 Task: In the  document textbook. Add the mentioned hyperlink after third sentence in main content 'www.facebook.com' Insert the picture of  'Indian Cricket Team' with name   Indian Cricket Team.png  Change shape height to 2.4
Action: Mouse moved to (284, 153)
Screenshot: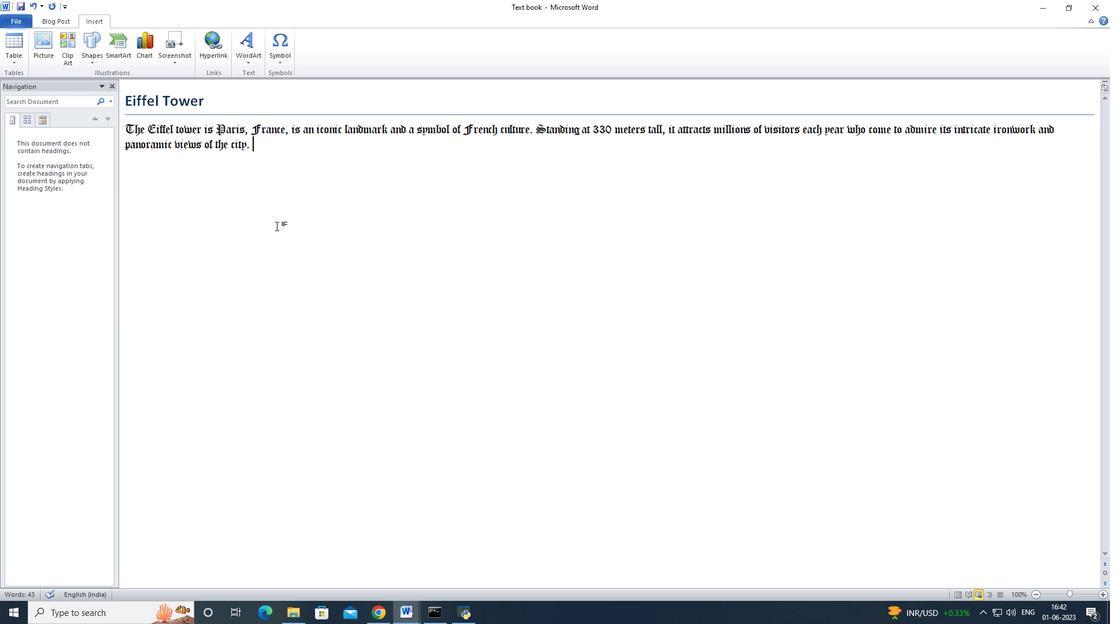 
Action: Mouse pressed left at (284, 153)
Screenshot: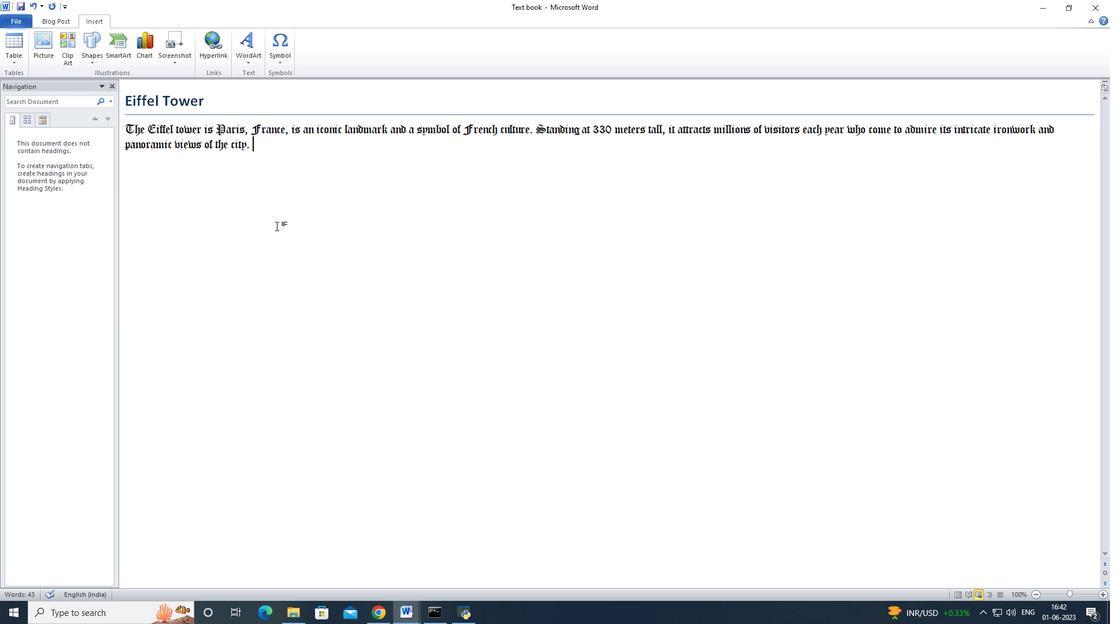 
Action: Mouse moved to (277, 157)
Screenshot: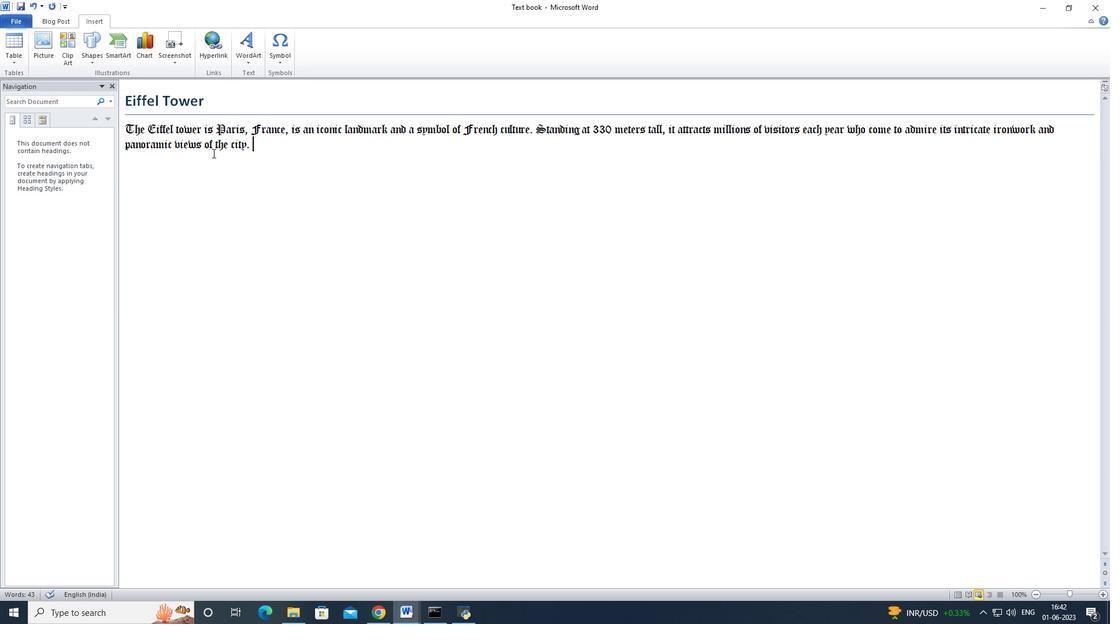 
Action: Mouse pressed left at (277, 157)
Screenshot: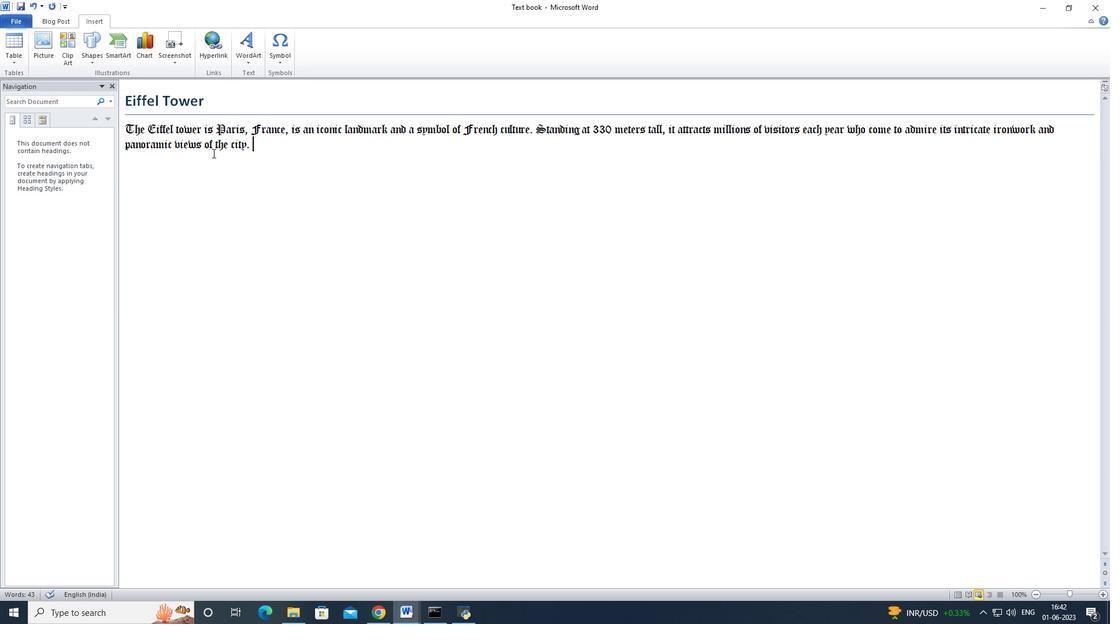 
Action: Mouse moved to (247, 146)
Screenshot: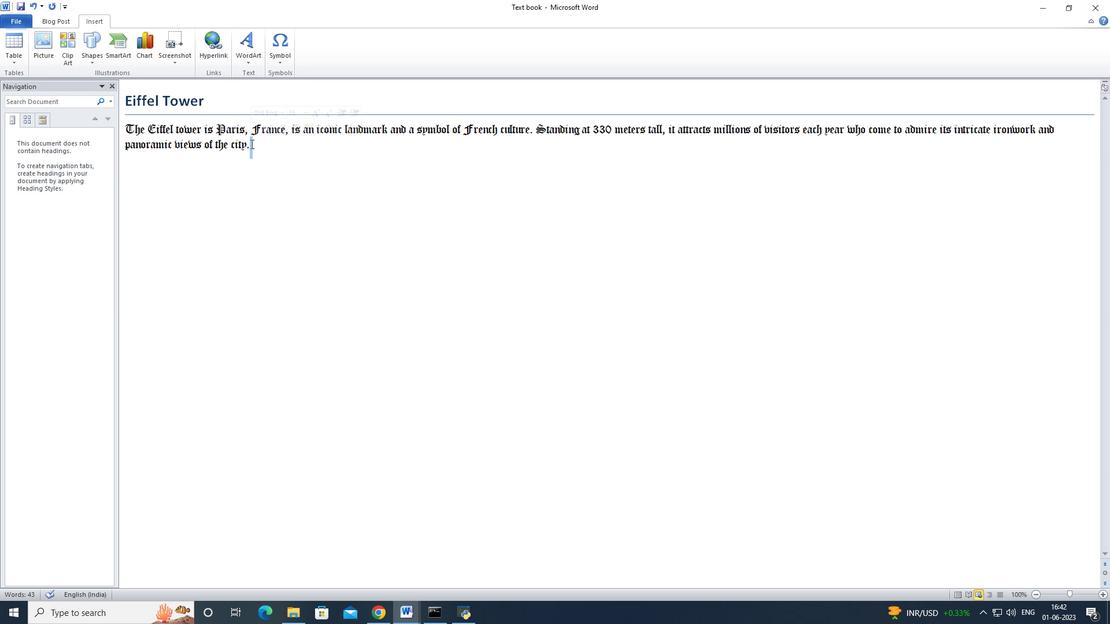 
Action: Mouse pressed left at (247, 146)
Screenshot: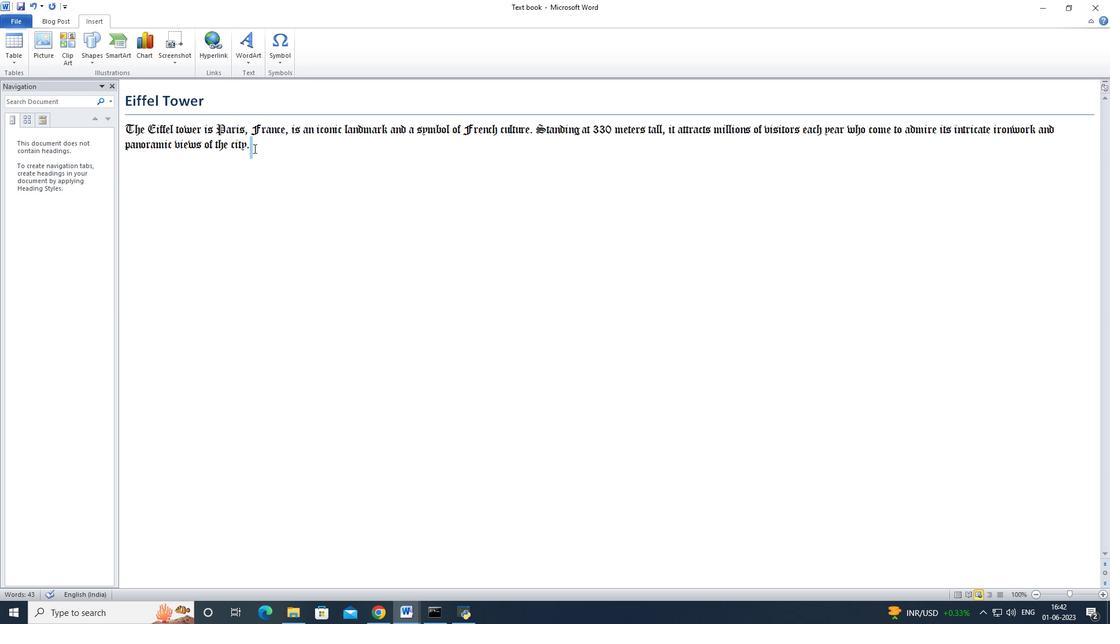 
Action: Mouse moved to (253, 146)
Screenshot: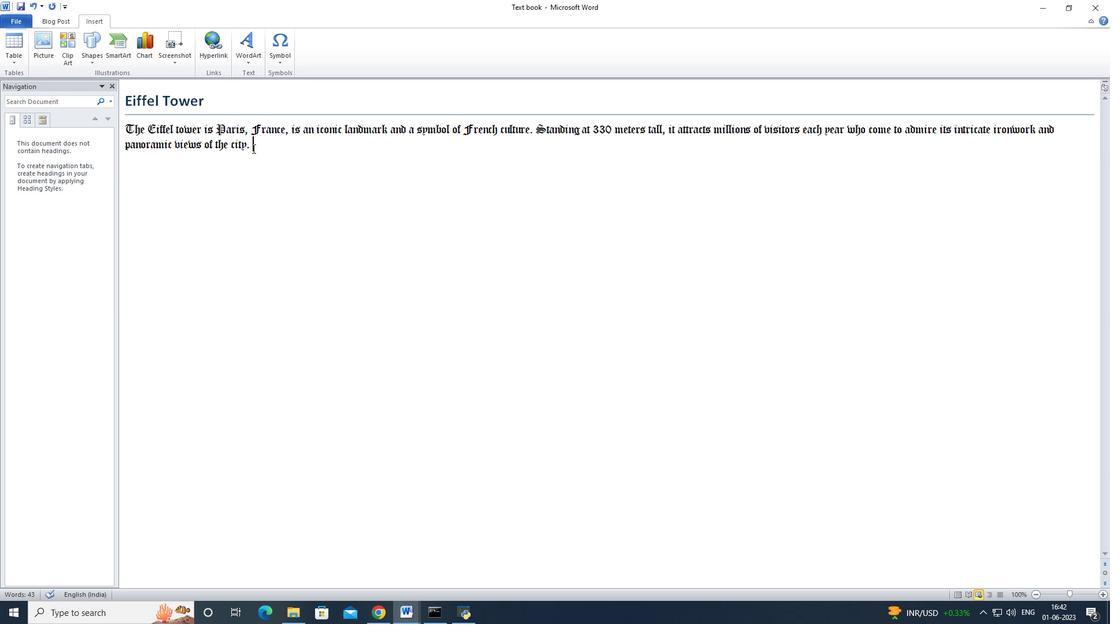 
Action: Mouse pressed left at (253, 146)
Screenshot: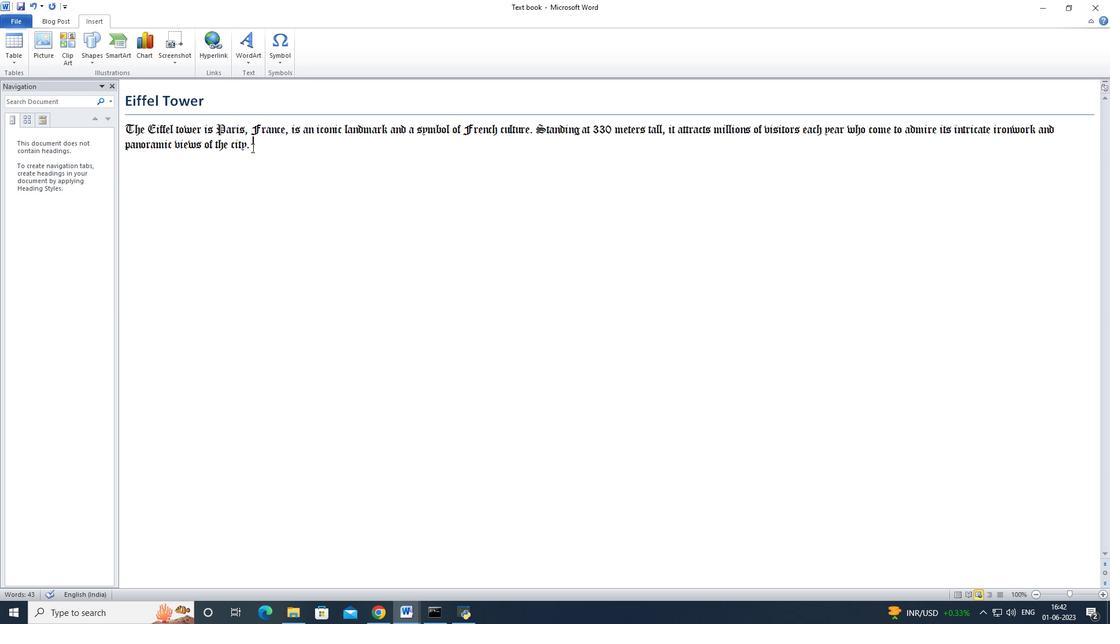 
Action: Mouse moved to (97, 22)
Screenshot: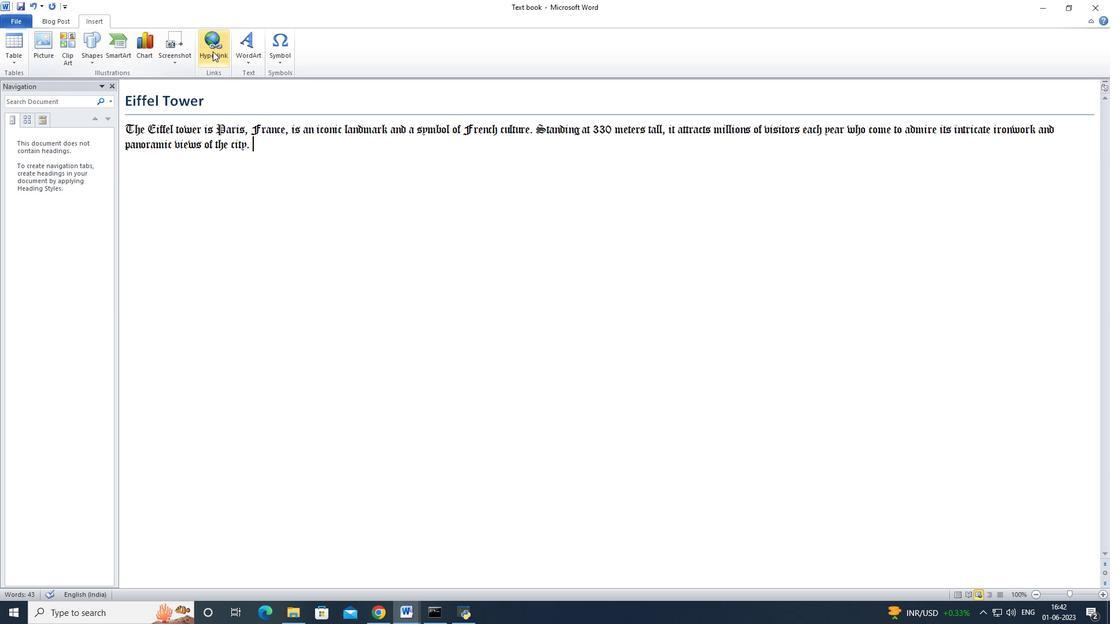 
Action: Mouse pressed left at (97, 22)
Screenshot: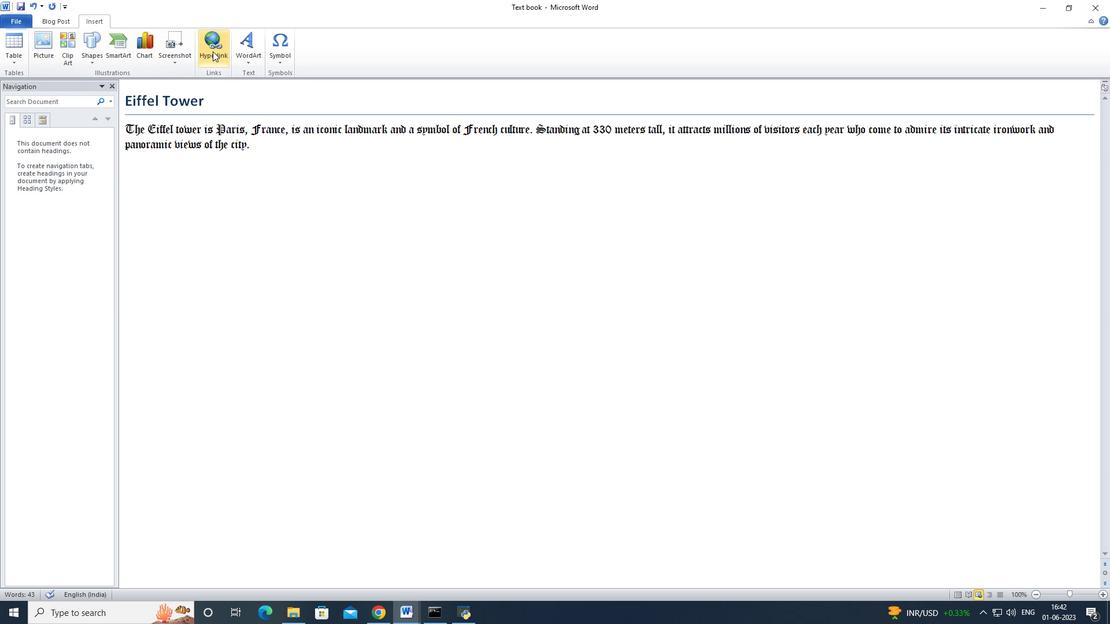 
Action: Mouse moved to (204, 60)
Screenshot: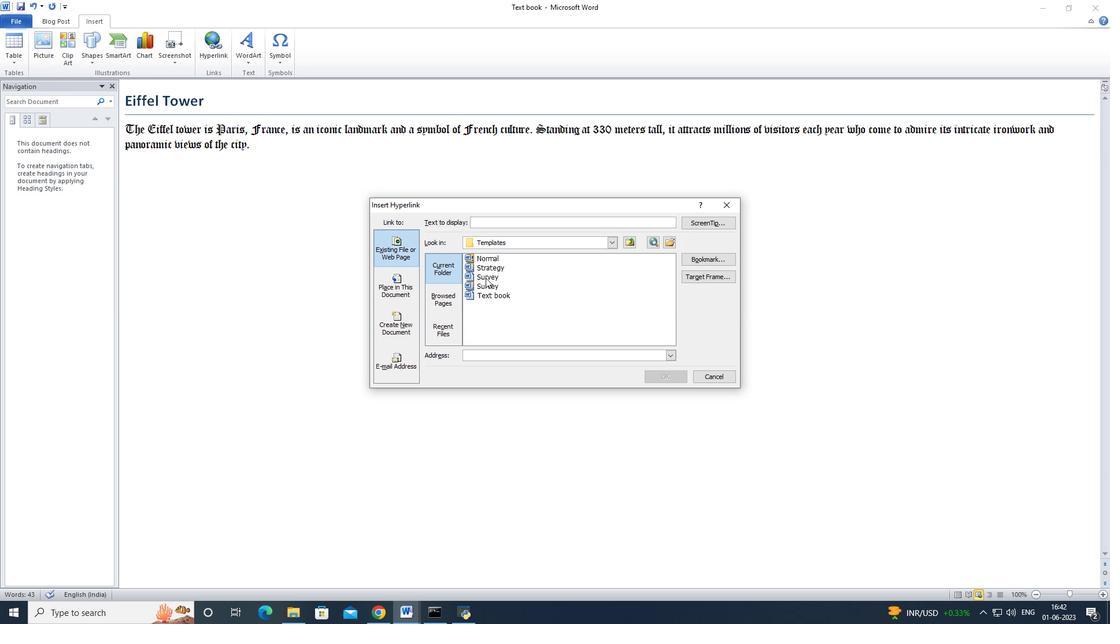 
Action: Mouse pressed left at (204, 60)
Screenshot: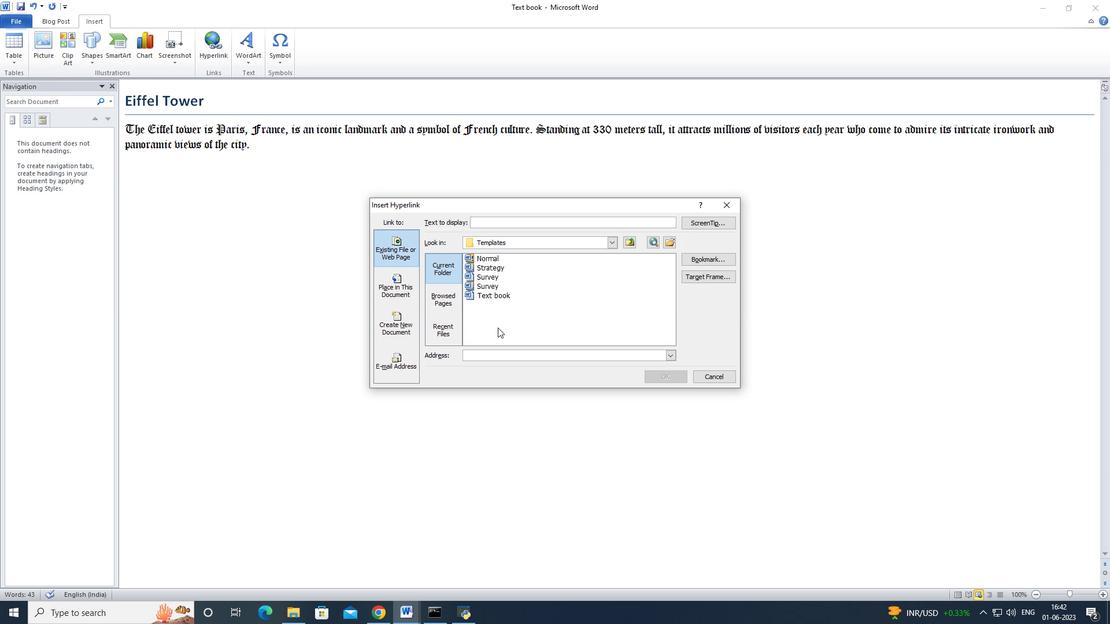 
Action: Key pressed www.fa
Screenshot: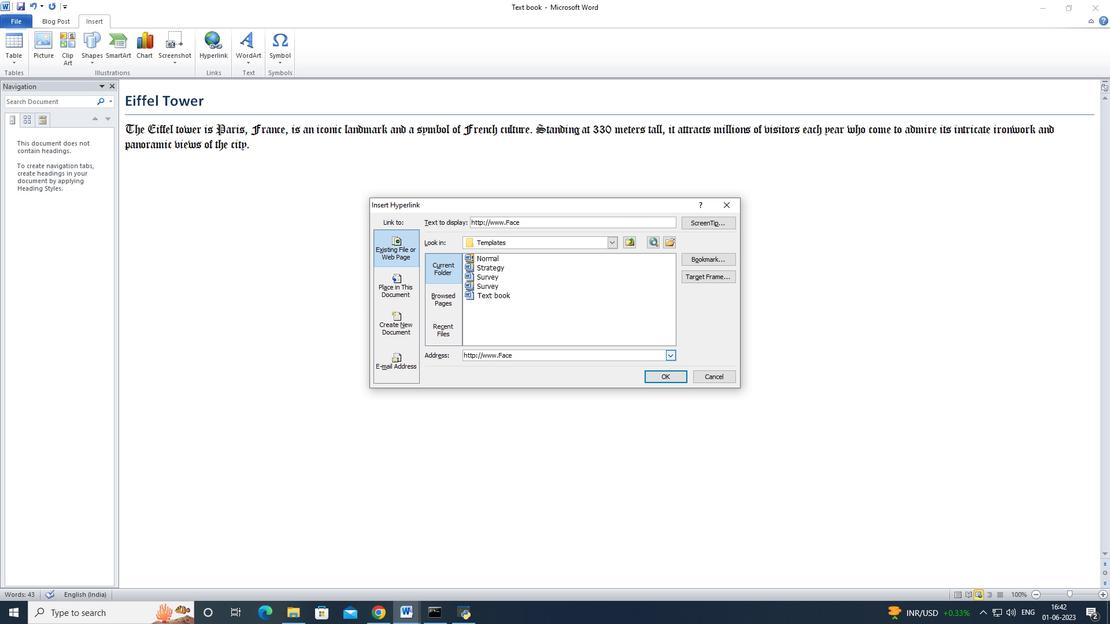 
Action: Mouse moved to (251, 144)
Screenshot: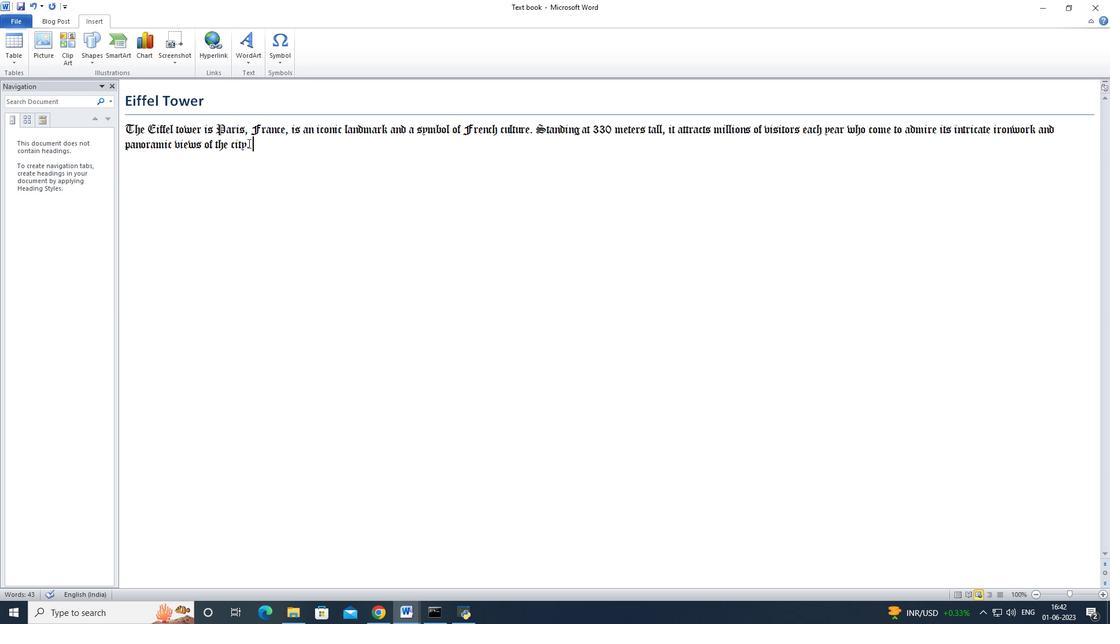 
Action: Mouse pressed left at (251, 144)
Screenshot: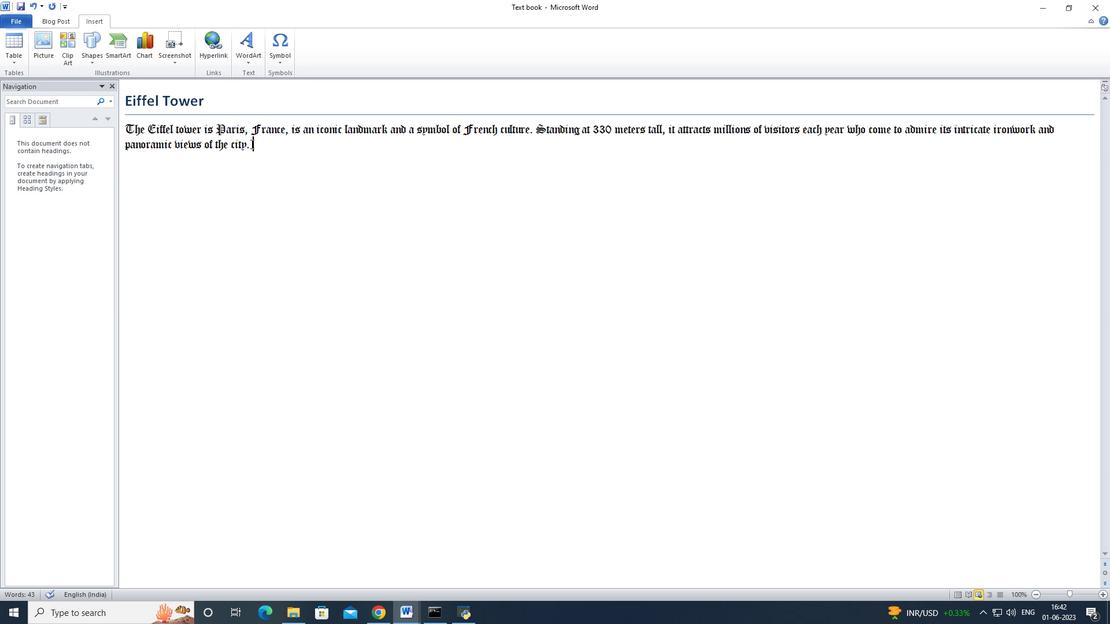 
Action: Mouse moved to (253, 148)
Screenshot: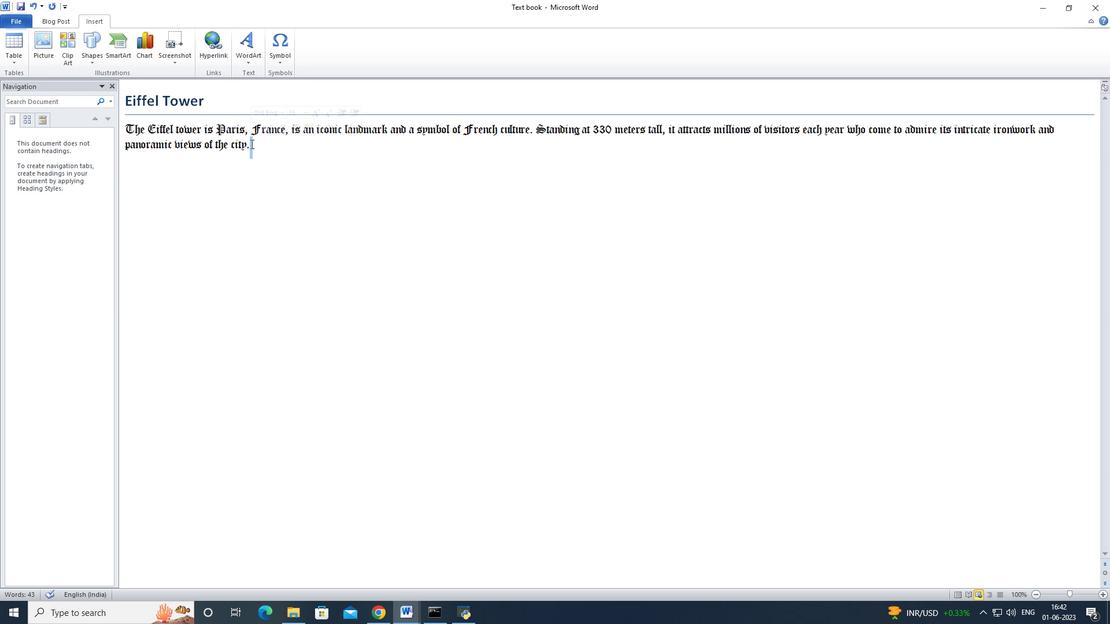 
Action: Mouse pressed left at (253, 148)
Screenshot: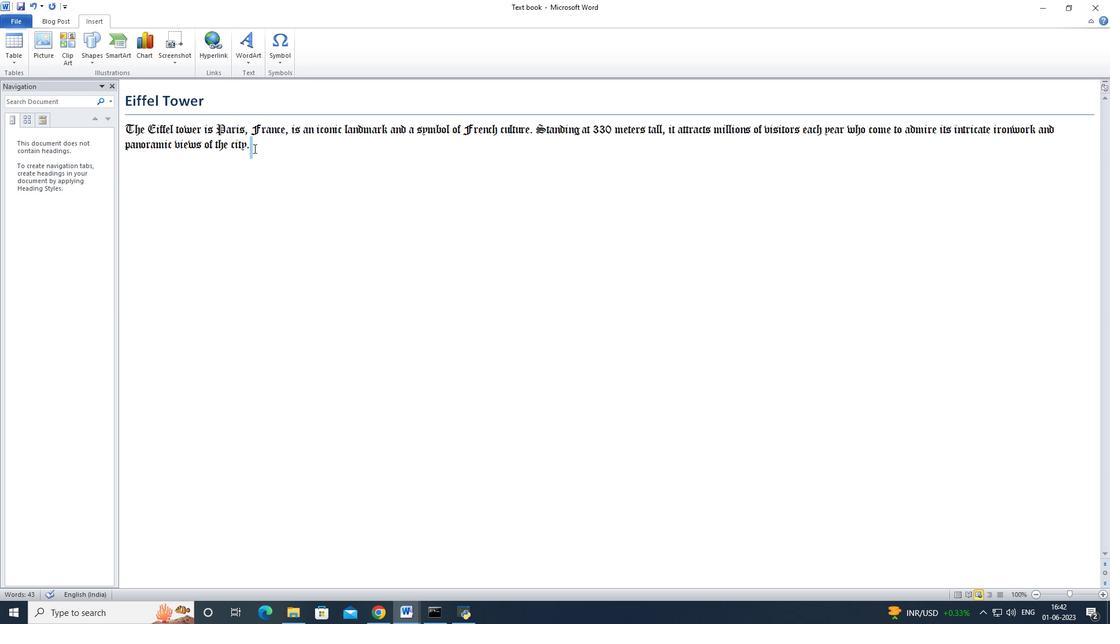 
Action: Mouse moved to (212, 51)
Screenshot: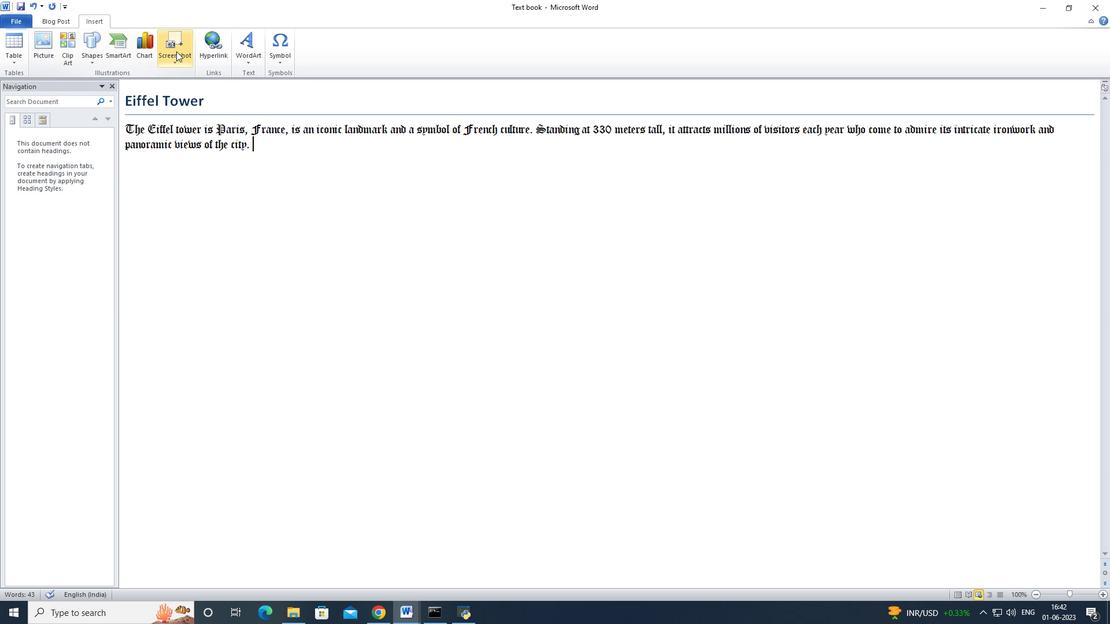 
Action: Mouse pressed left at (212, 51)
Screenshot: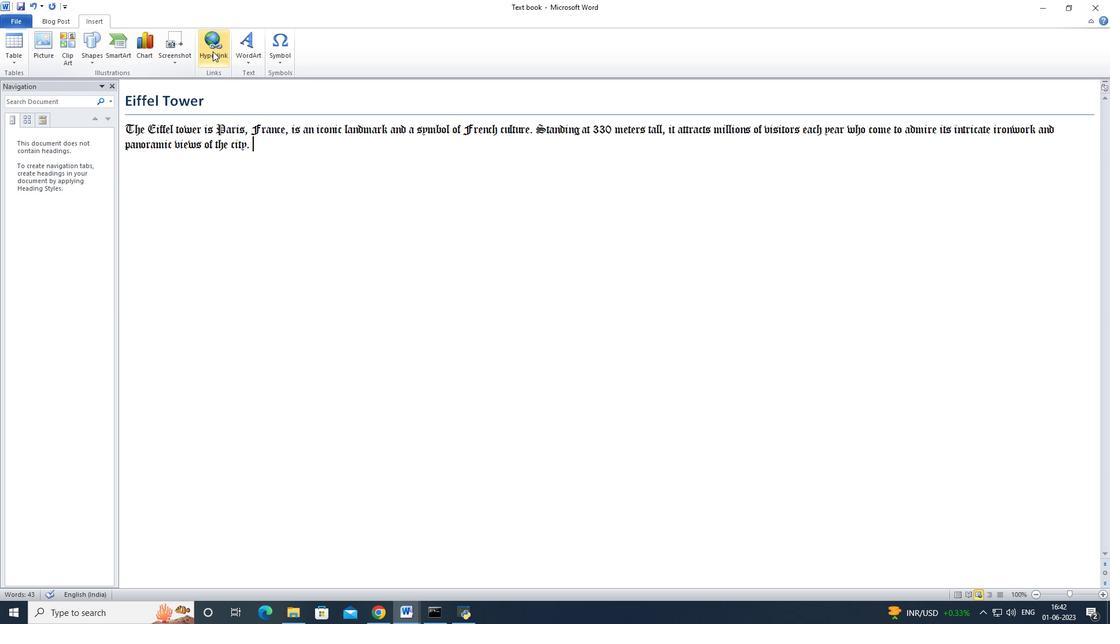 
Action: Mouse moved to (499, 352)
Screenshot: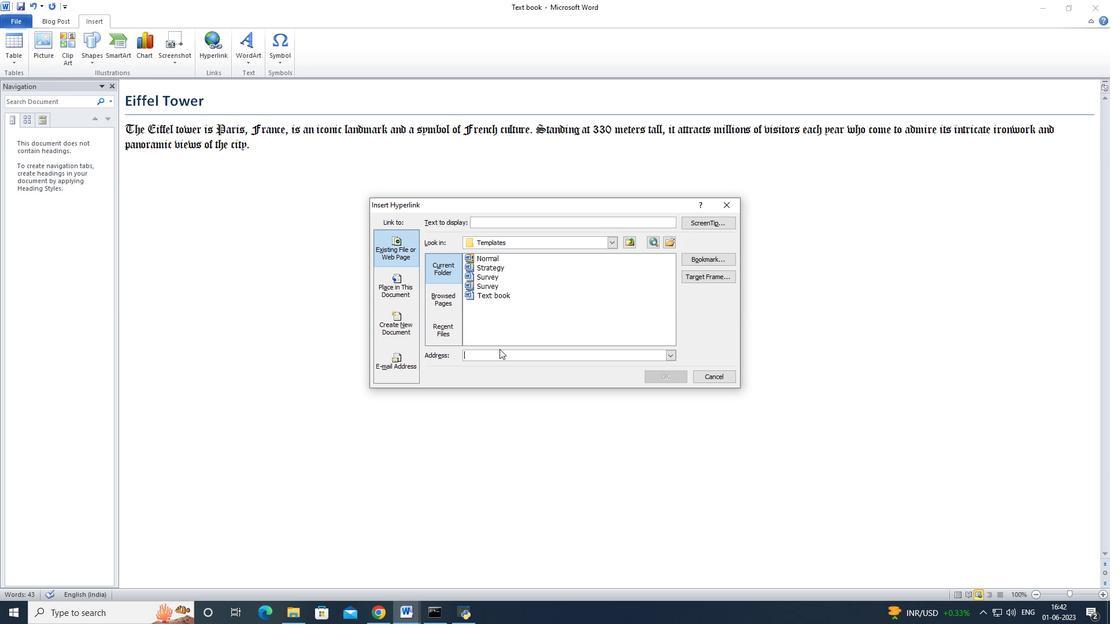 
Action: Mouse pressed left at (499, 352)
Screenshot: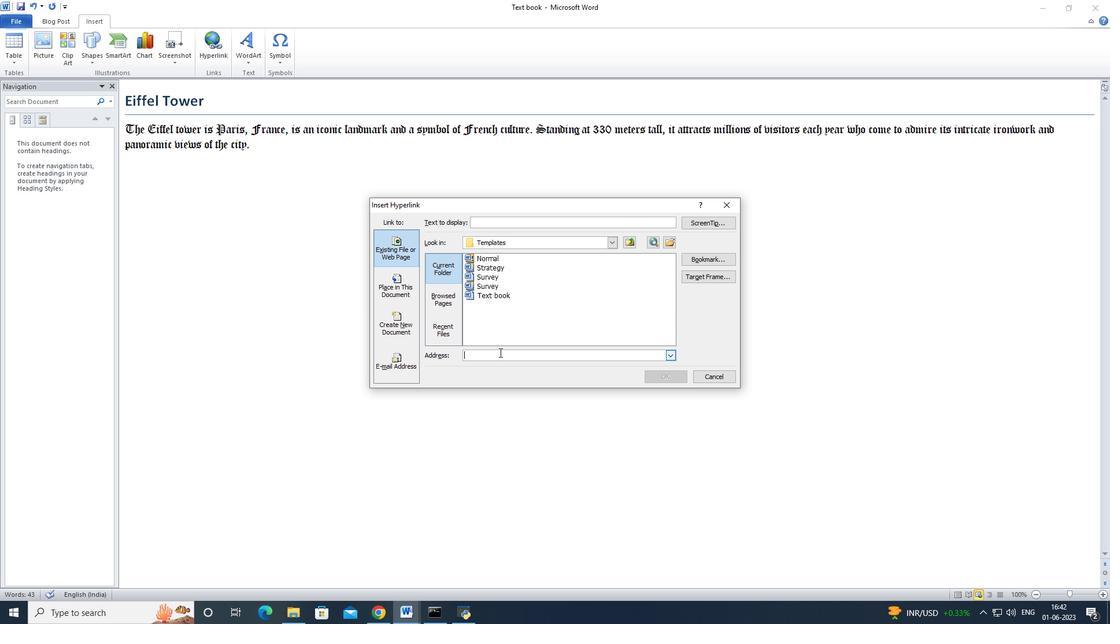 
Action: Key pressed www.<Key.space><Key.backspace><Key.shift><Key.shift><Key.shift><Key.shift><Key.shift>Facebook.com
Screenshot: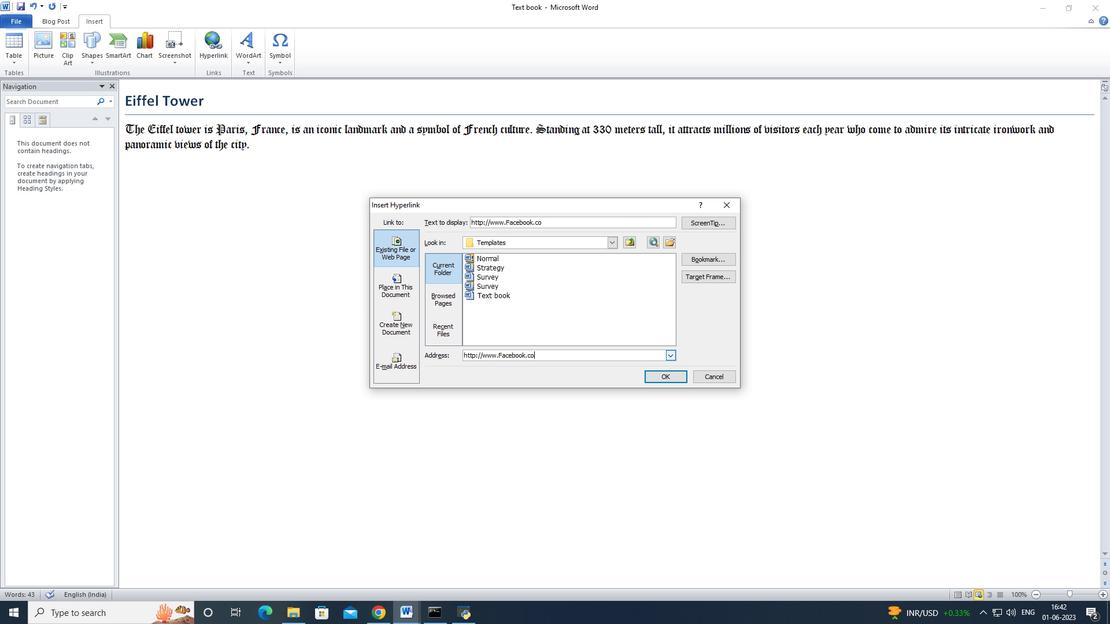 
Action: Mouse moved to (662, 381)
Screenshot: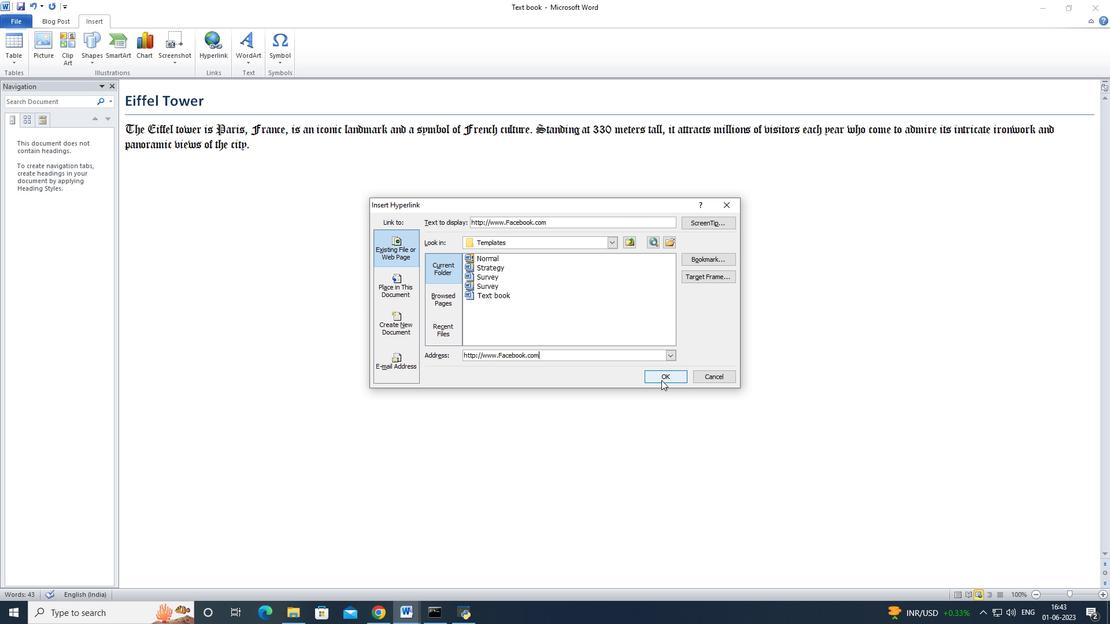
Action: Mouse pressed left at (662, 381)
Screenshot: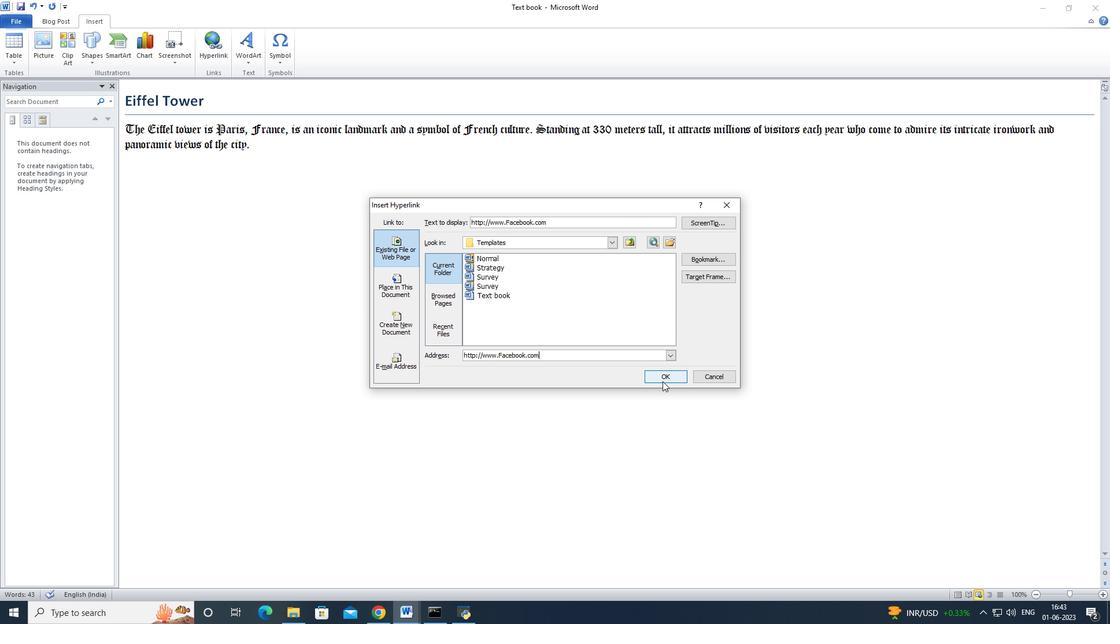 
Action: Mouse moved to (45, 57)
Screenshot: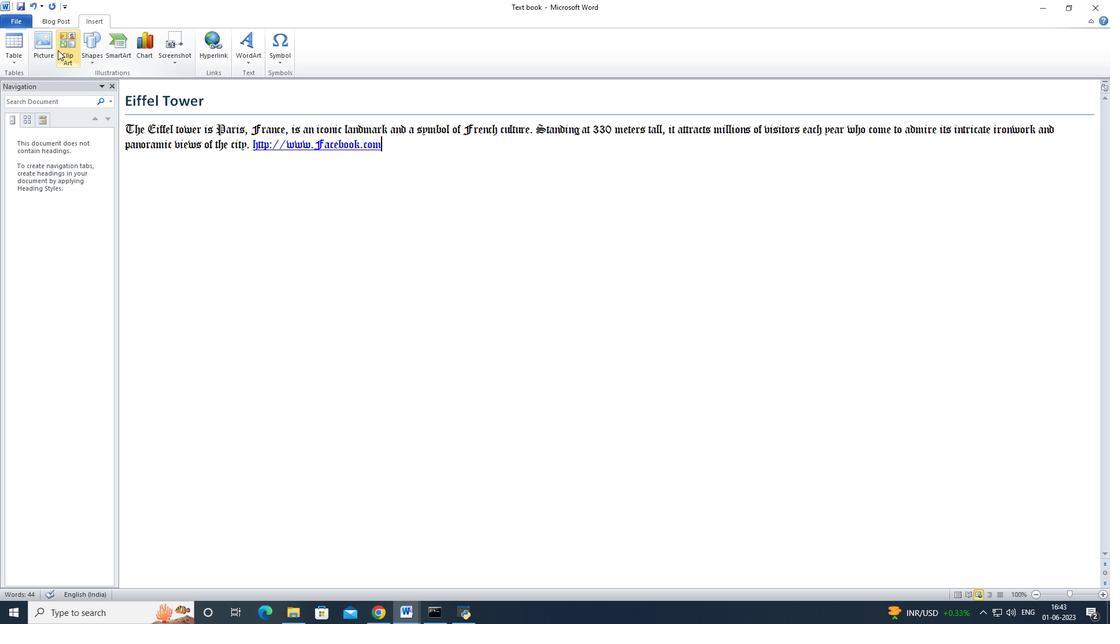 
Action: Mouse pressed left at (45, 57)
Screenshot: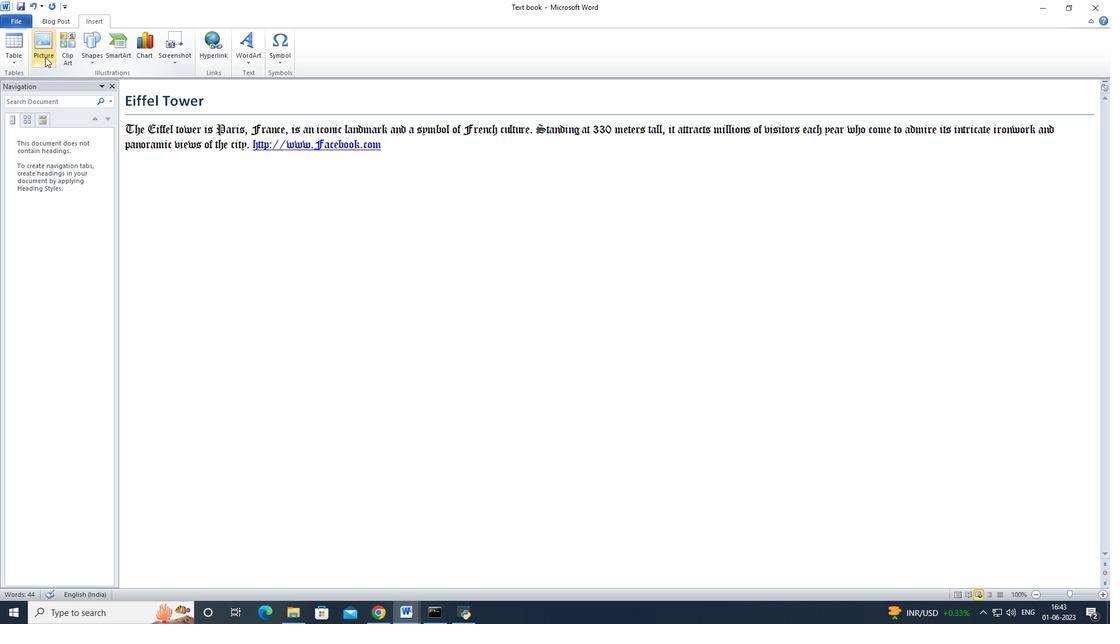
Action: Mouse moved to (220, 110)
Screenshot: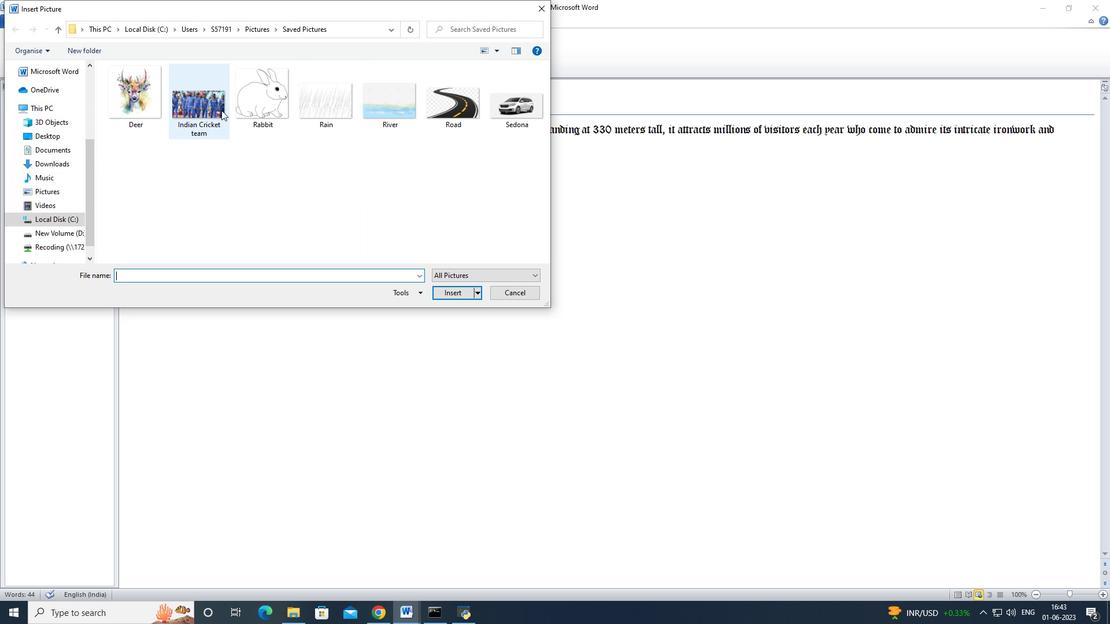 
Action: Mouse pressed left at (220, 110)
Screenshot: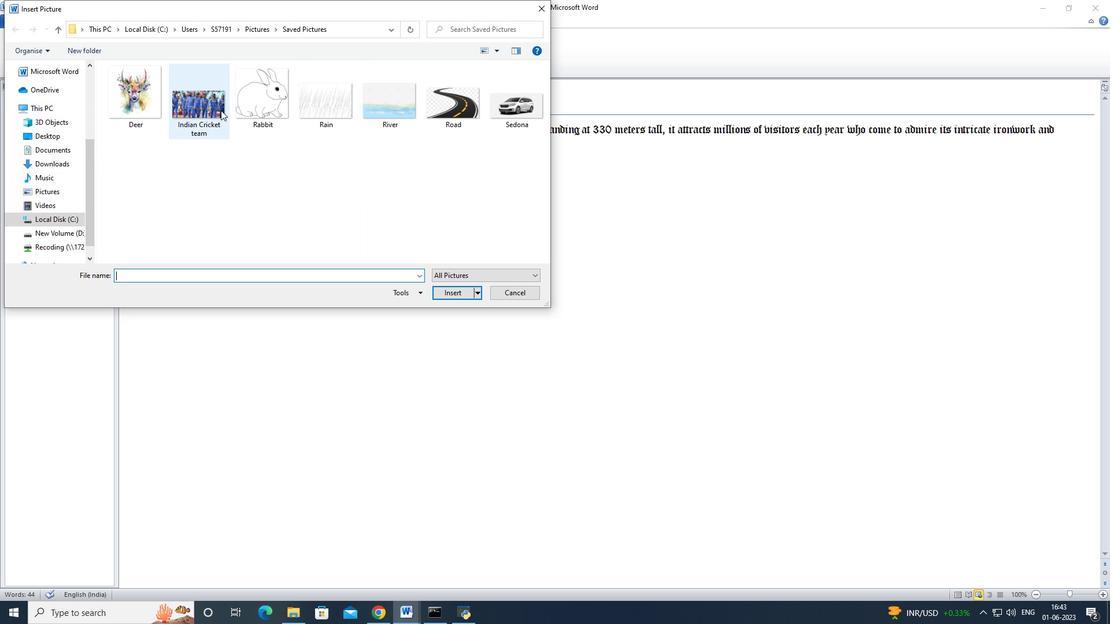 
Action: Mouse moved to (462, 297)
Screenshot: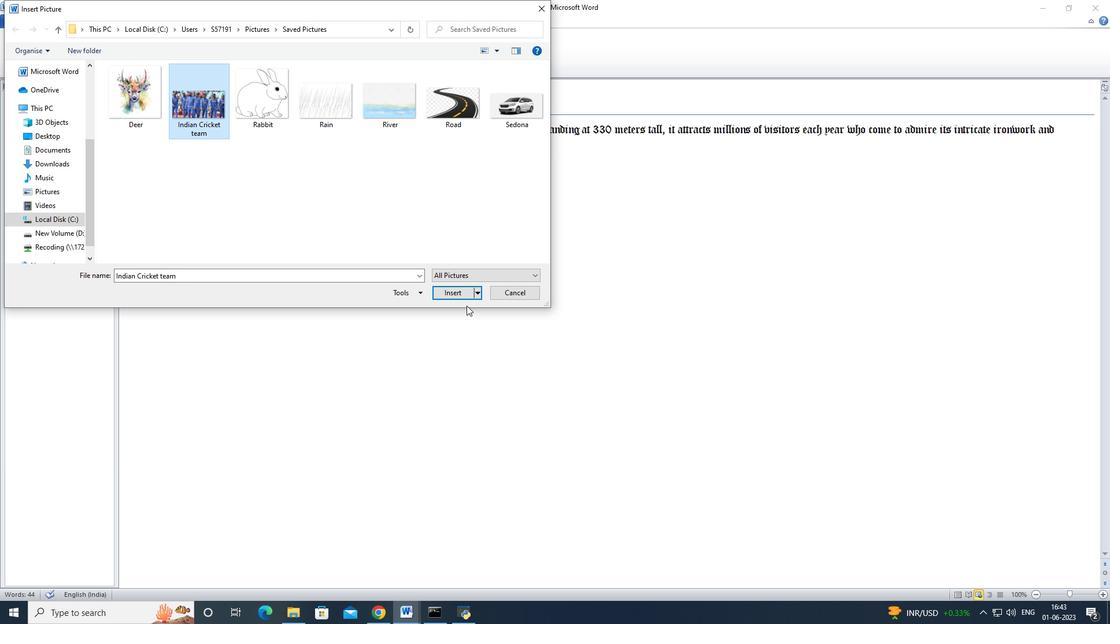 
Action: Mouse pressed left at (462, 297)
Screenshot: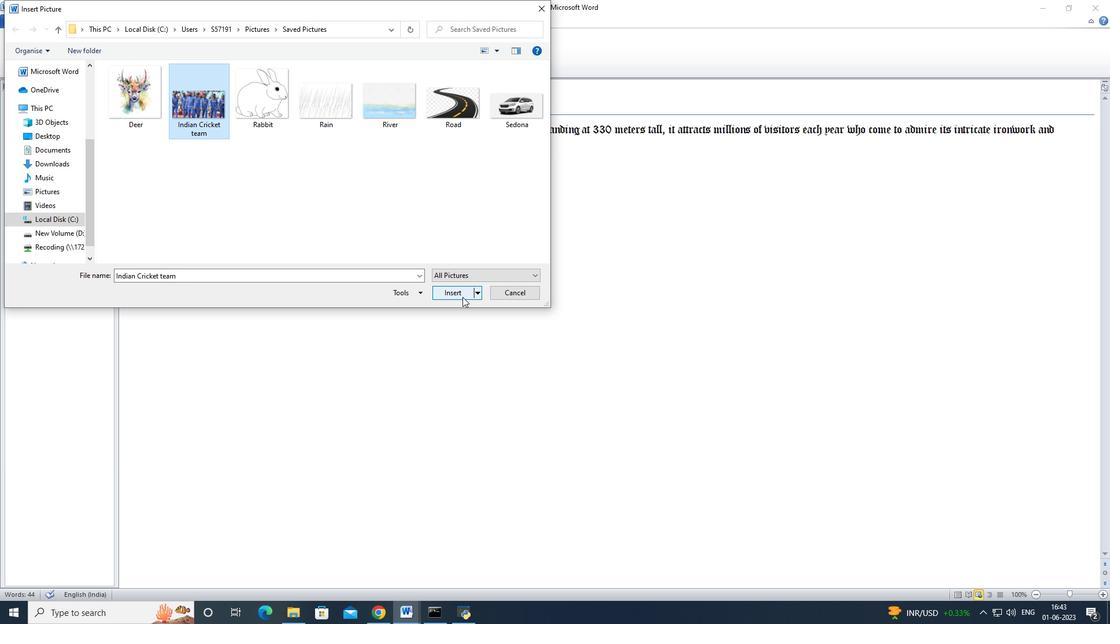 
Action: Mouse moved to (1083, 37)
Screenshot: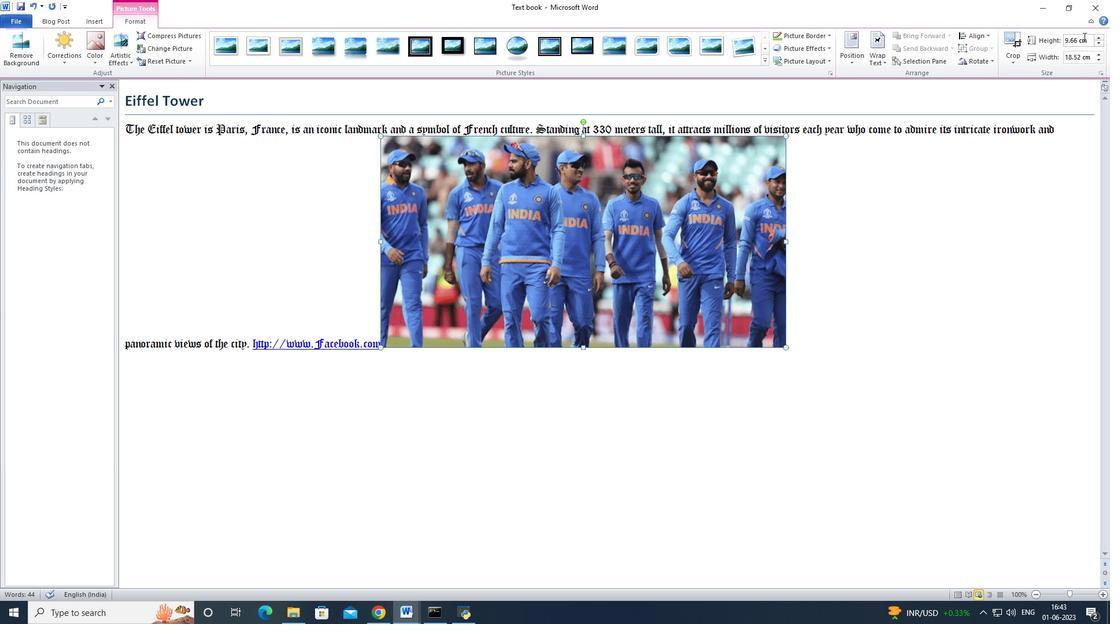 
Action: Mouse pressed left at (1083, 37)
Screenshot: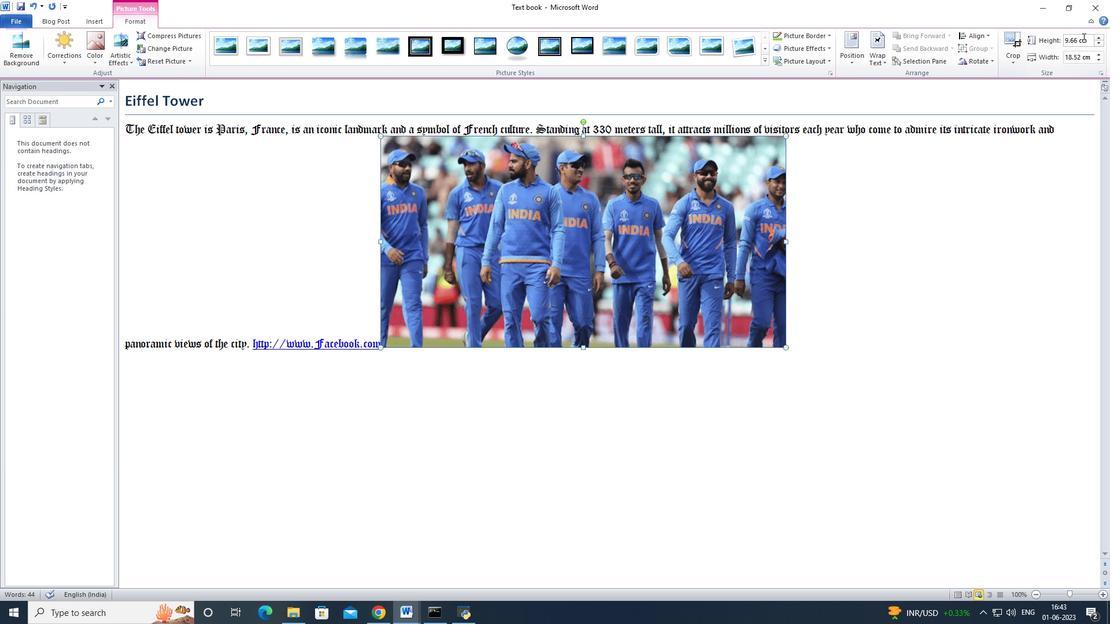 
Action: Key pressed 2.4<Key.enter>
Screenshot: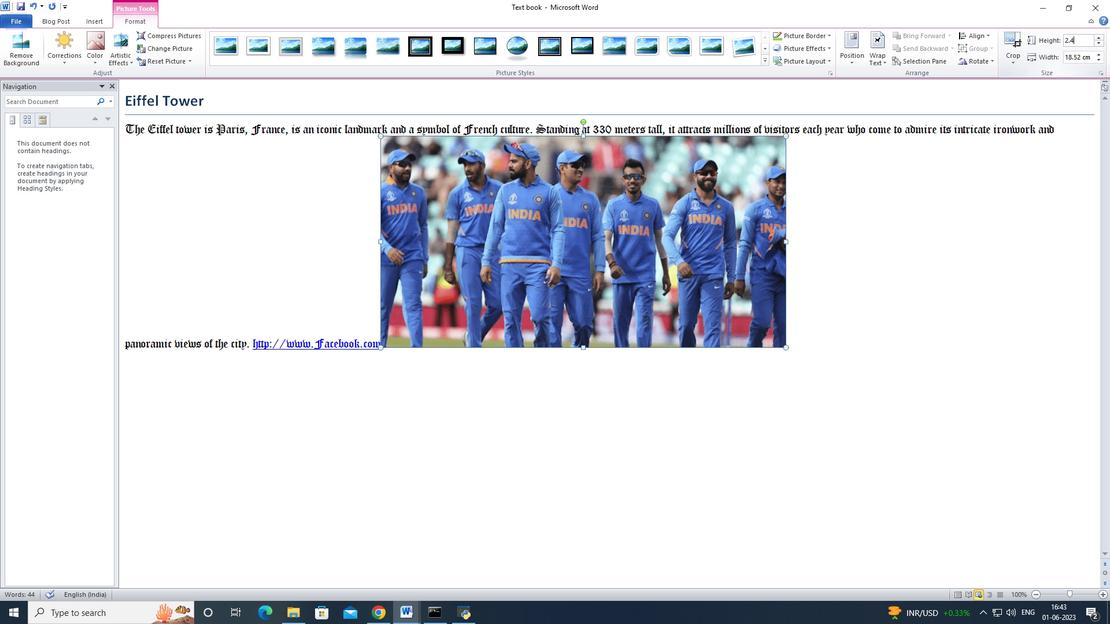 
Action: Mouse moved to (876, 57)
Screenshot: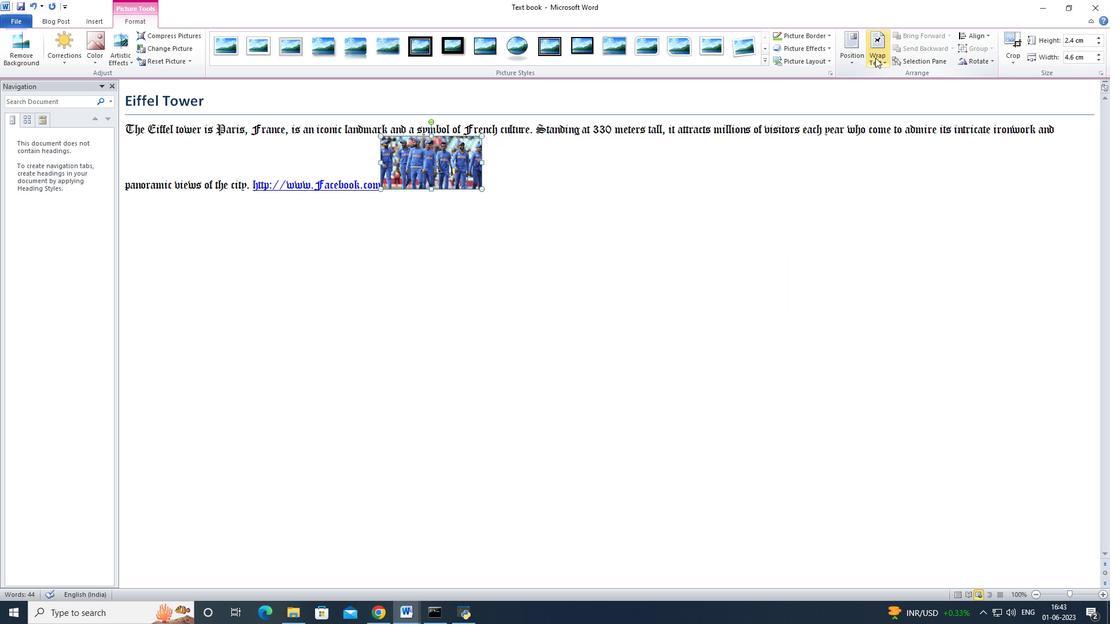 
Action: Mouse pressed left at (876, 57)
Screenshot: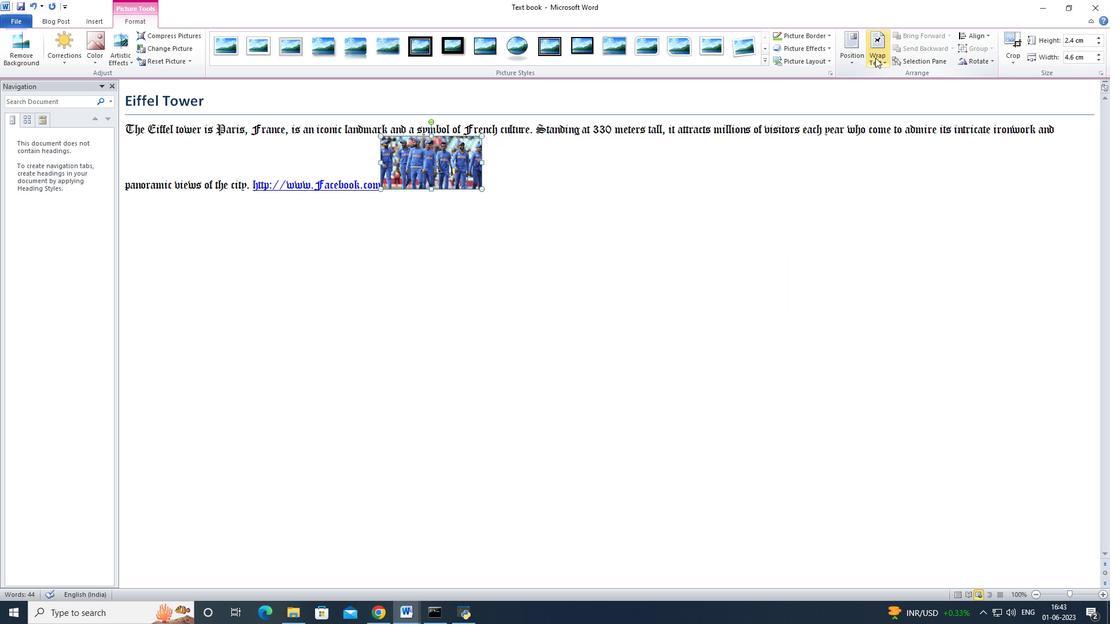 
Action: Mouse moved to (912, 189)
Screenshot: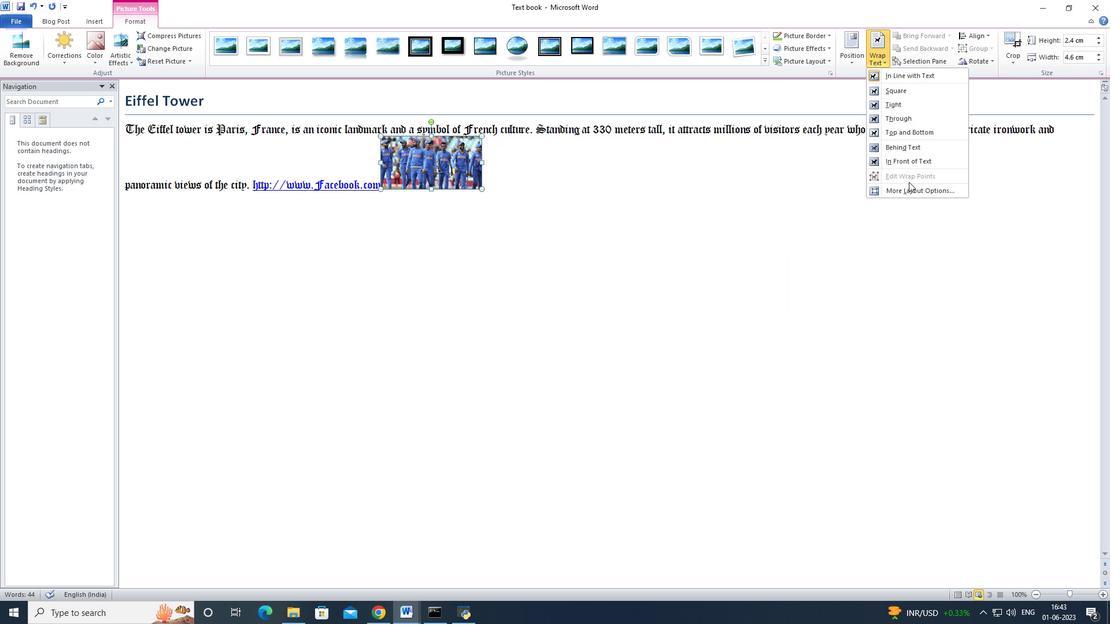 
Action: Mouse pressed left at (912, 189)
Screenshot: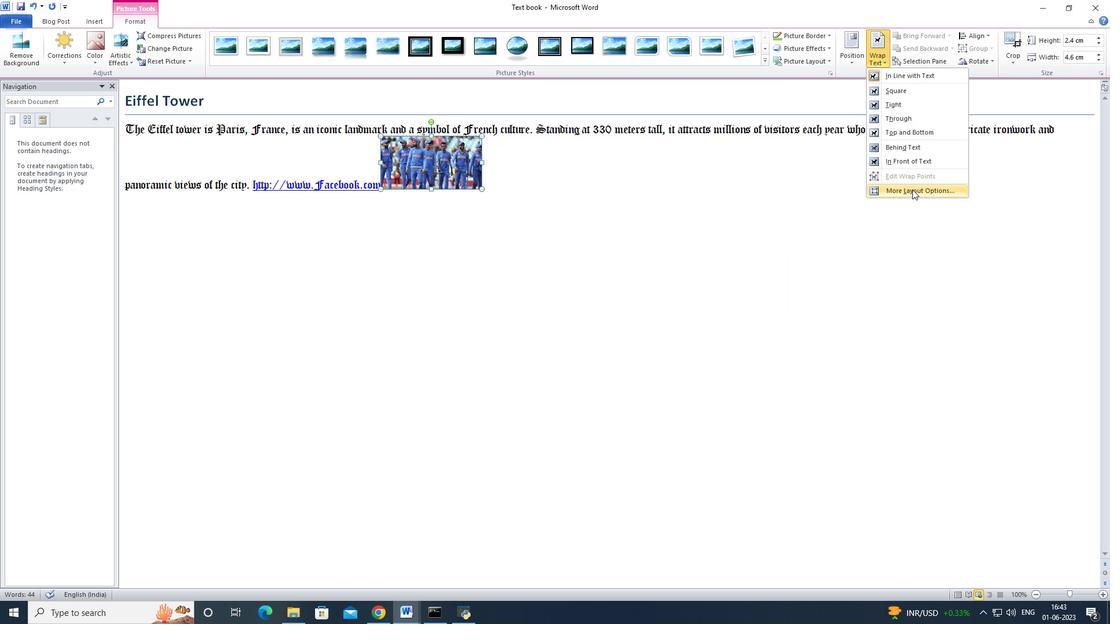 
Action: Mouse moved to (510, 268)
Screenshot: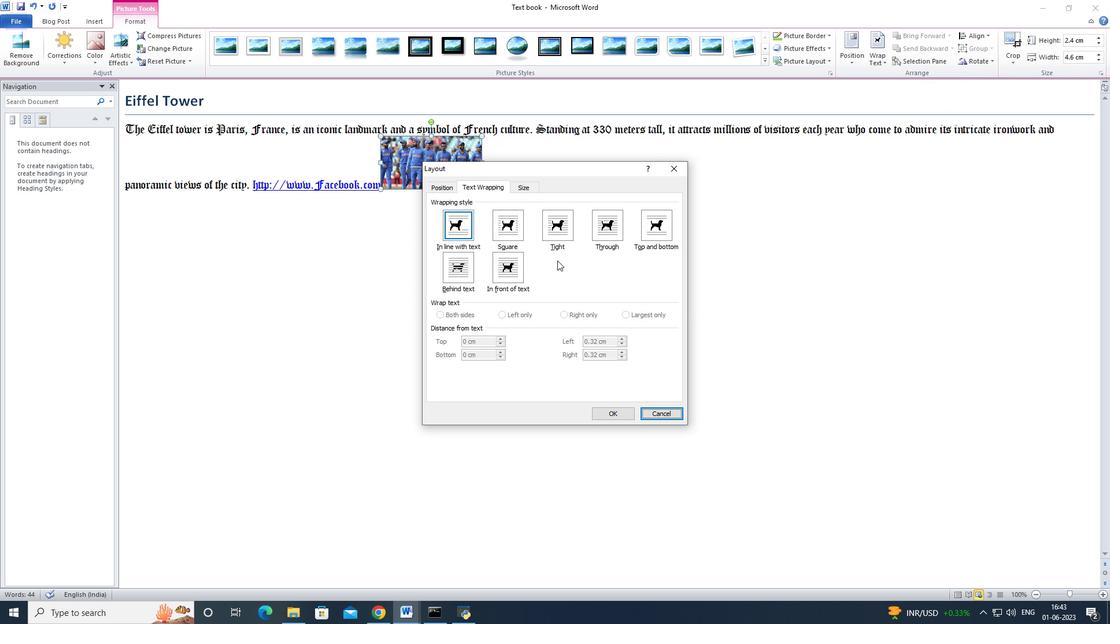 
Action: Mouse pressed left at (510, 268)
Screenshot: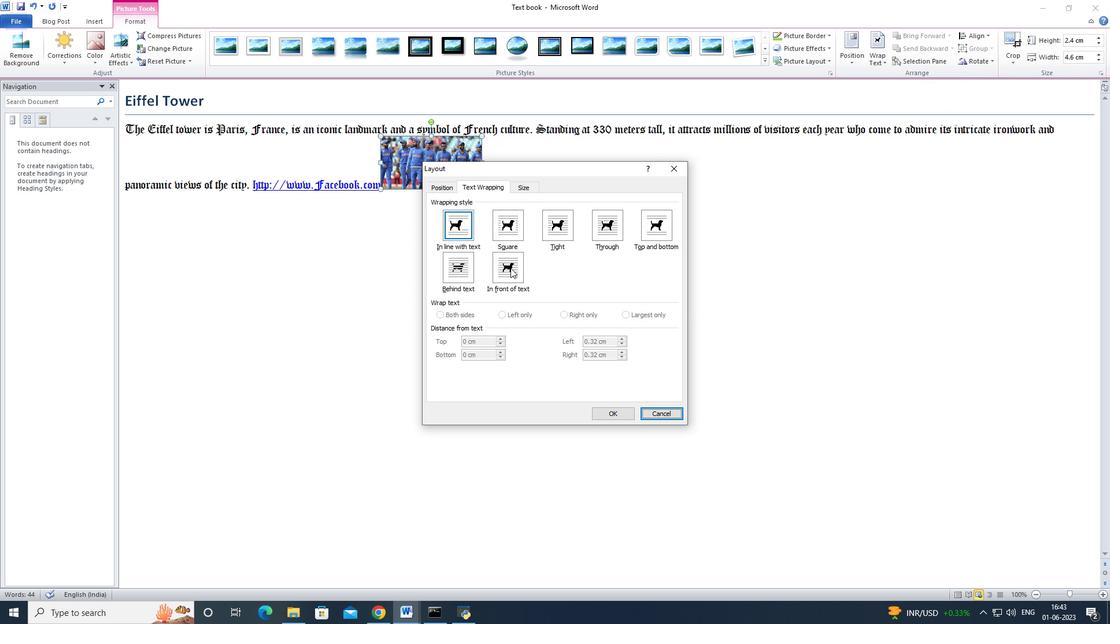 
Action: Mouse moved to (612, 413)
Screenshot: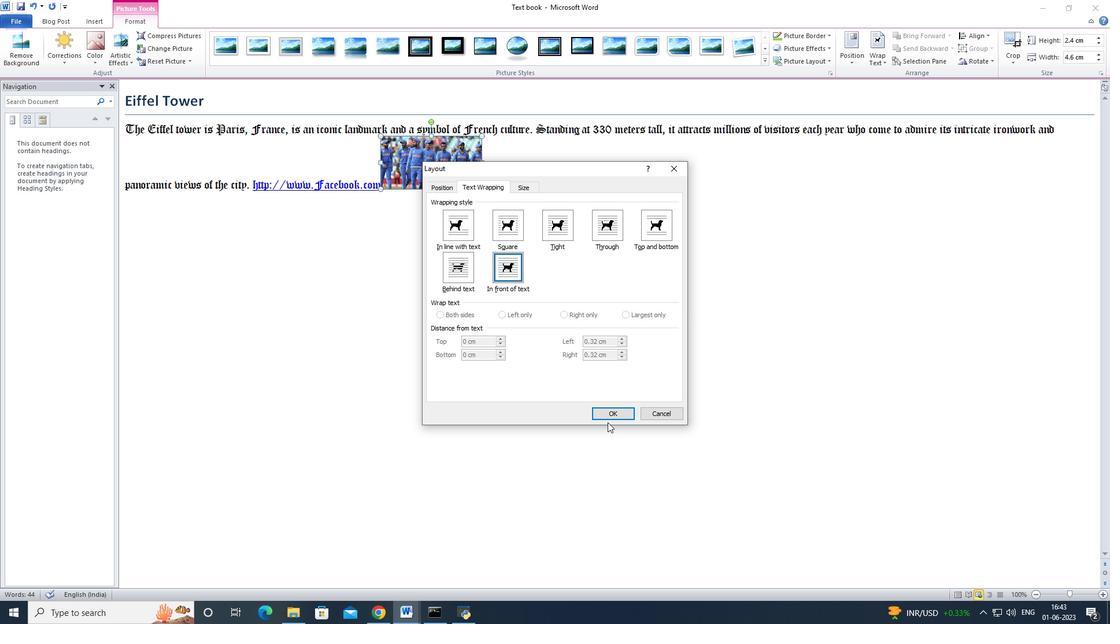 
Action: Mouse pressed left at (612, 413)
Screenshot: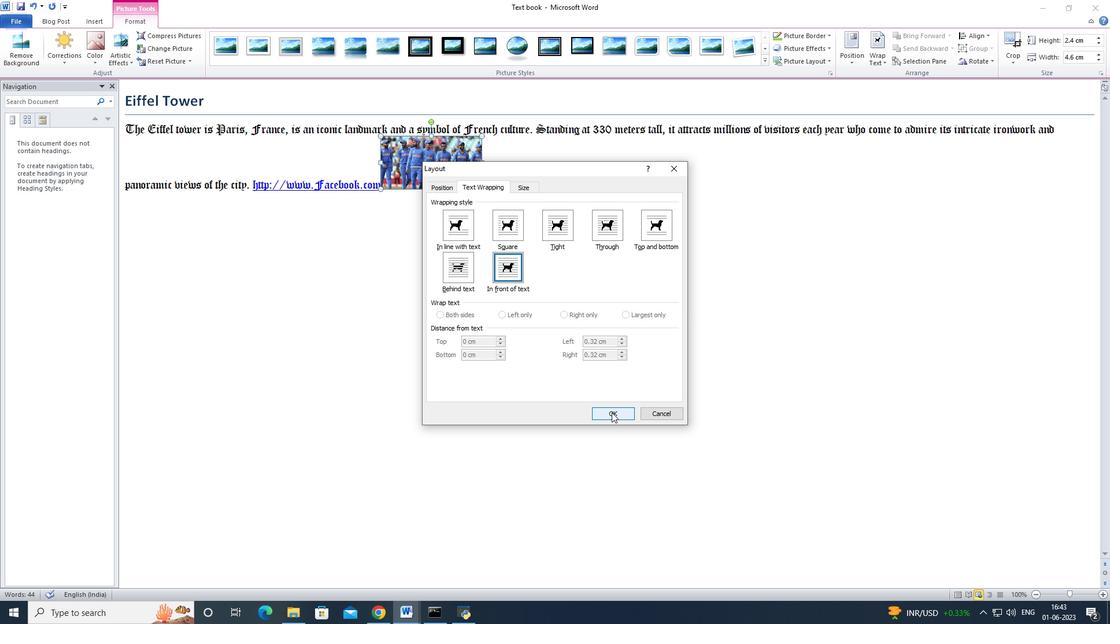
Action: Mouse moved to (430, 174)
Screenshot: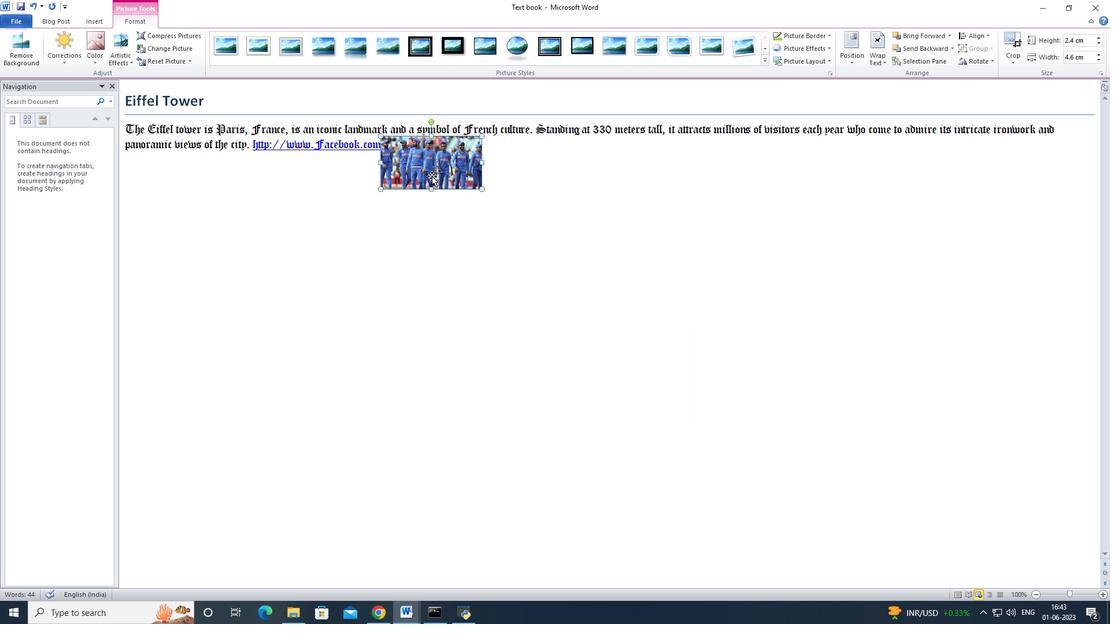 
Action: Mouse pressed left at (430, 174)
Screenshot: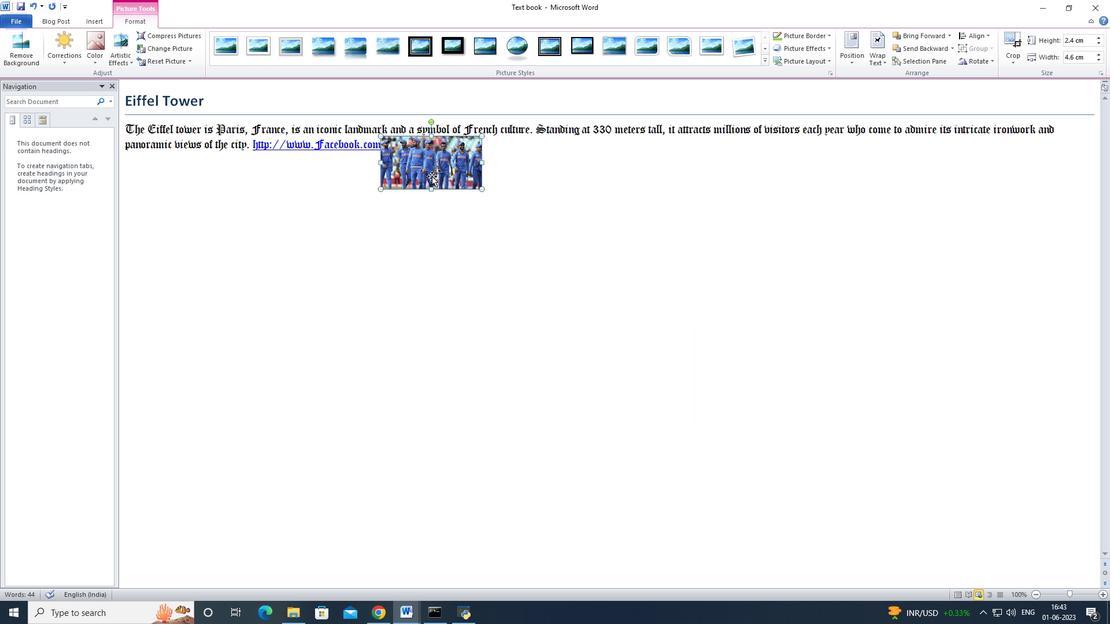 
Action: Mouse moved to (472, 187)
Screenshot: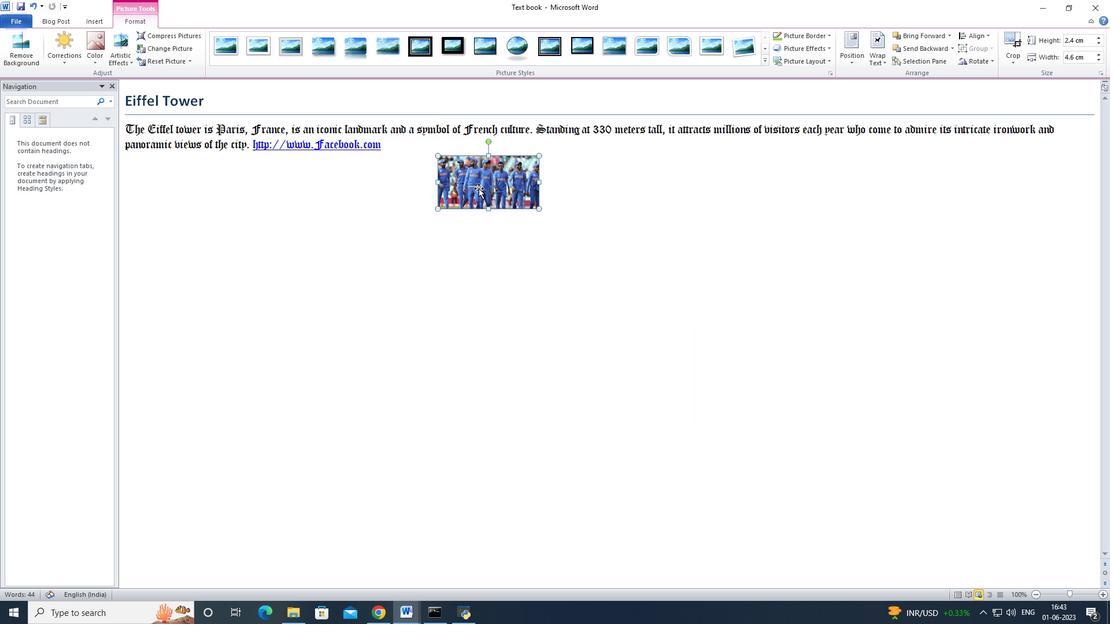 
Action: Mouse pressed left at (472, 187)
Screenshot: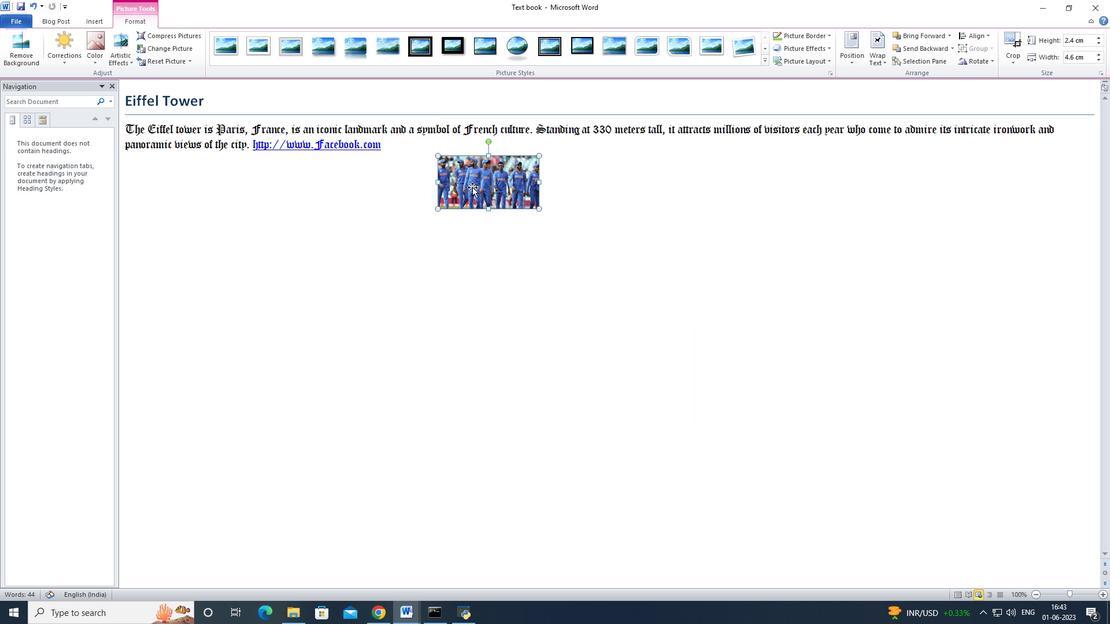 
Action: Mouse moved to (382, 200)
Screenshot: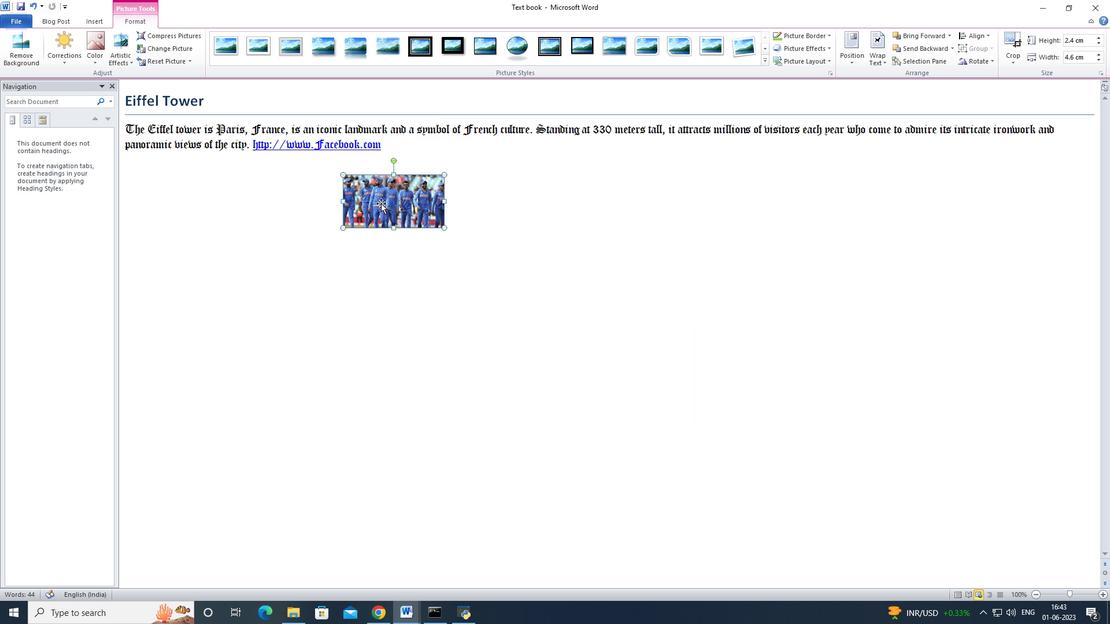 
Action: Mouse pressed left at (382, 200)
Screenshot: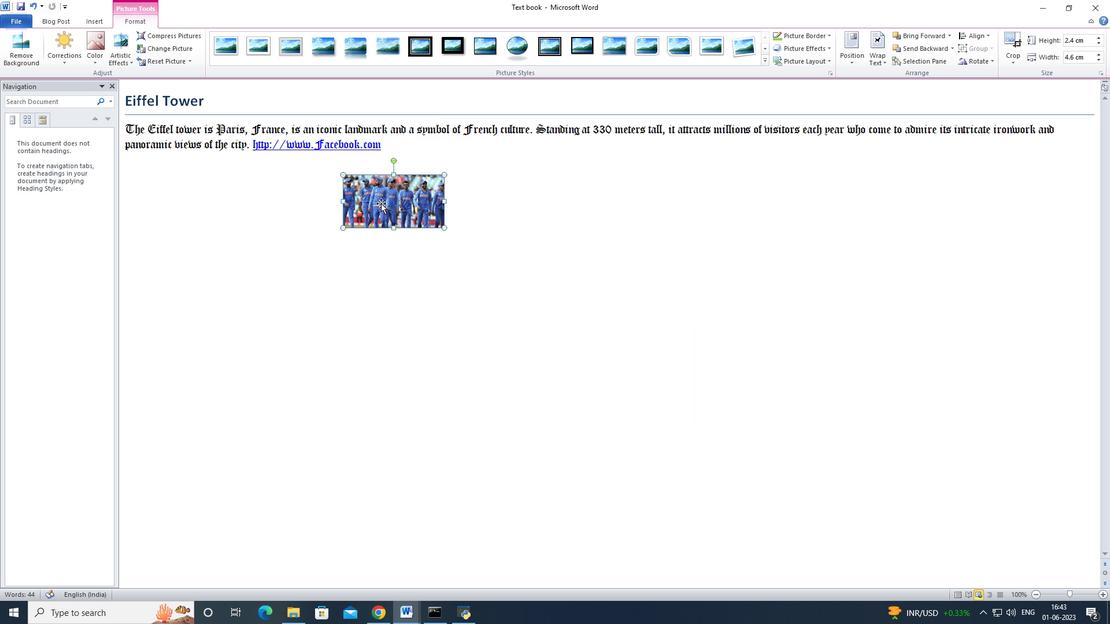 
Action: Mouse moved to (431, 285)
Screenshot: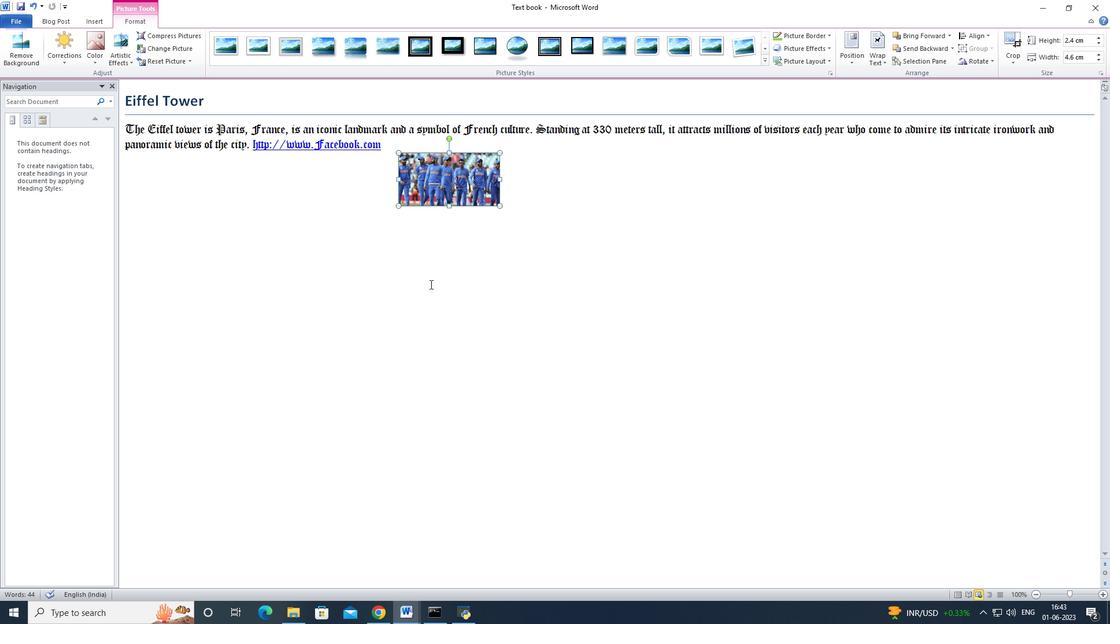 
Action: Mouse pressed left at (431, 285)
Screenshot: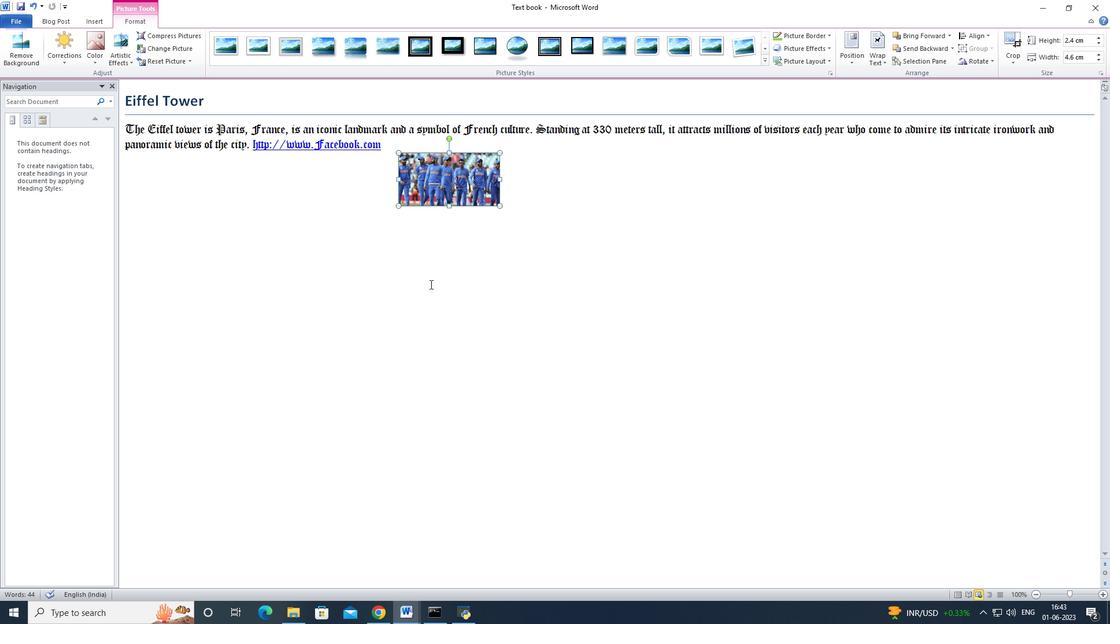 
Action: Mouse moved to (591, 259)
Screenshot: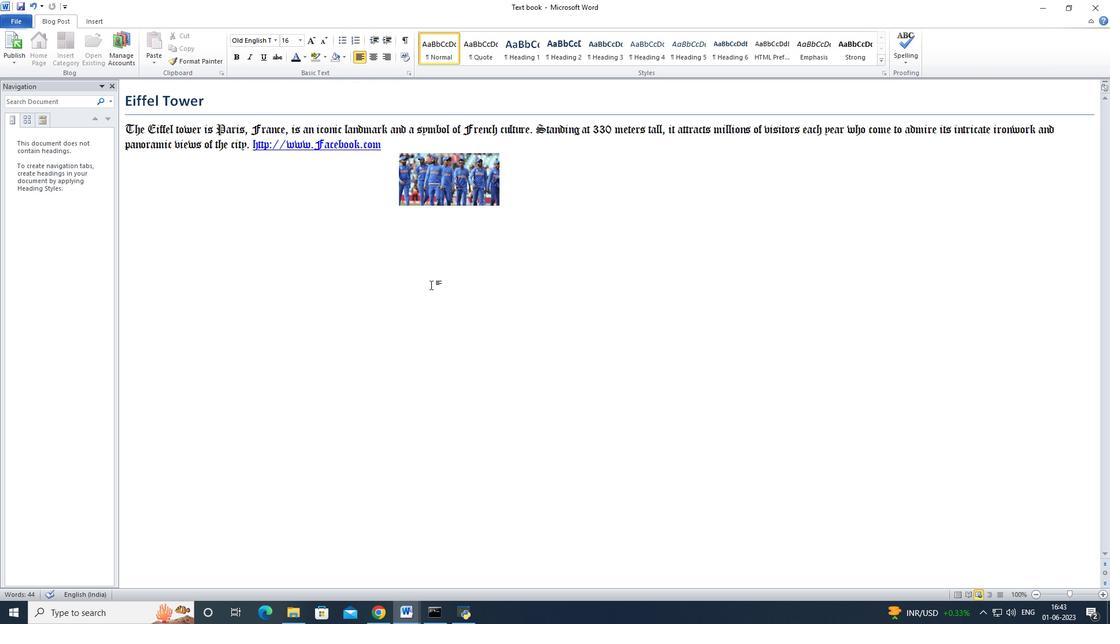 
Action: Mouse pressed left at (591, 259)
Screenshot: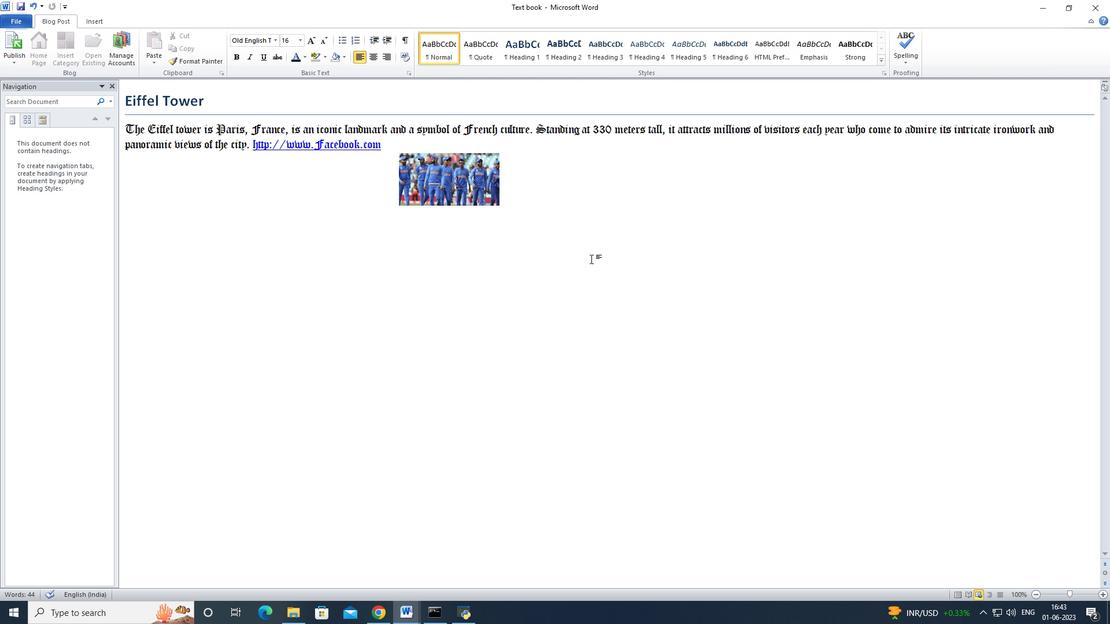 
